 Task: Find connections with filter location Viroflay with filter topic #Mentoringwith filter profile language Potuguese with filter current company Hindustan Coca-Cola Beverages with filter school Tamilnadu College of Engineering with filter industry Fabricated Metal Products with filter service category Wealth Management with filter keywords title Phone Survey Conductor
Action: Mouse moved to (264, 192)
Screenshot: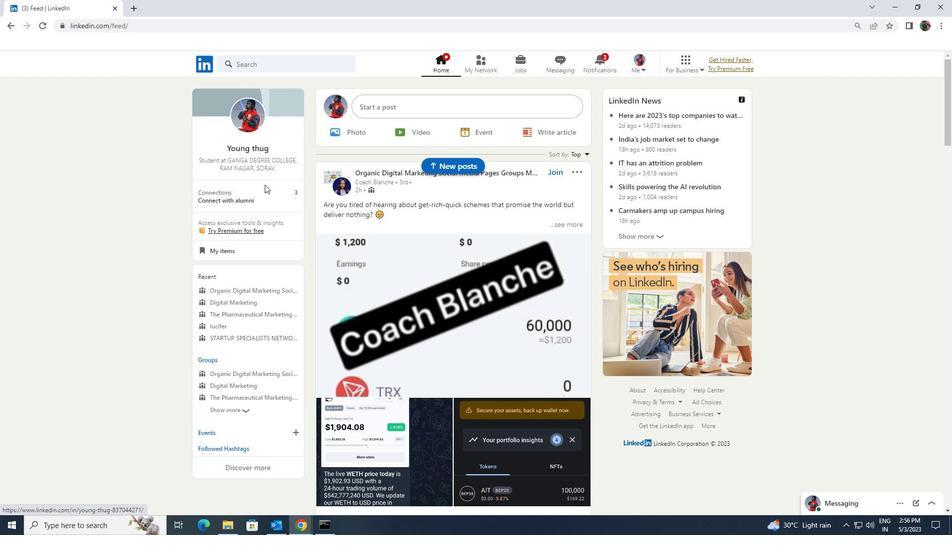 
Action: Mouse pressed left at (264, 192)
Screenshot: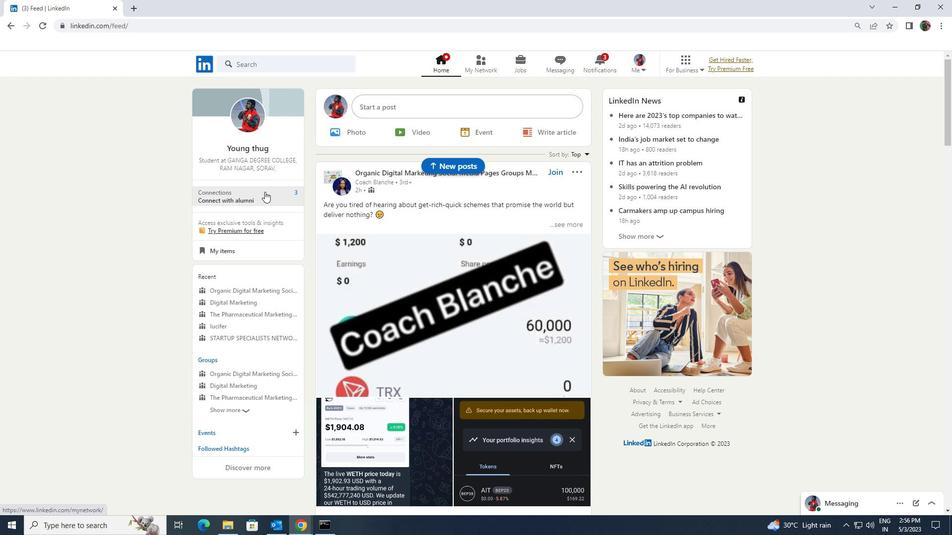 
Action: Mouse moved to (272, 123)
Screenshot: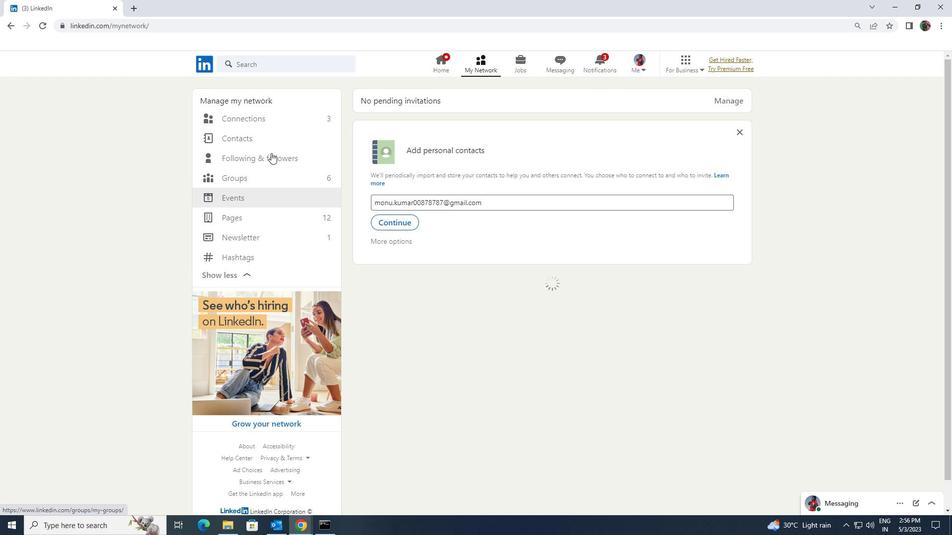 
Action: Mouse pressed left at (272, 123)
Screenshot: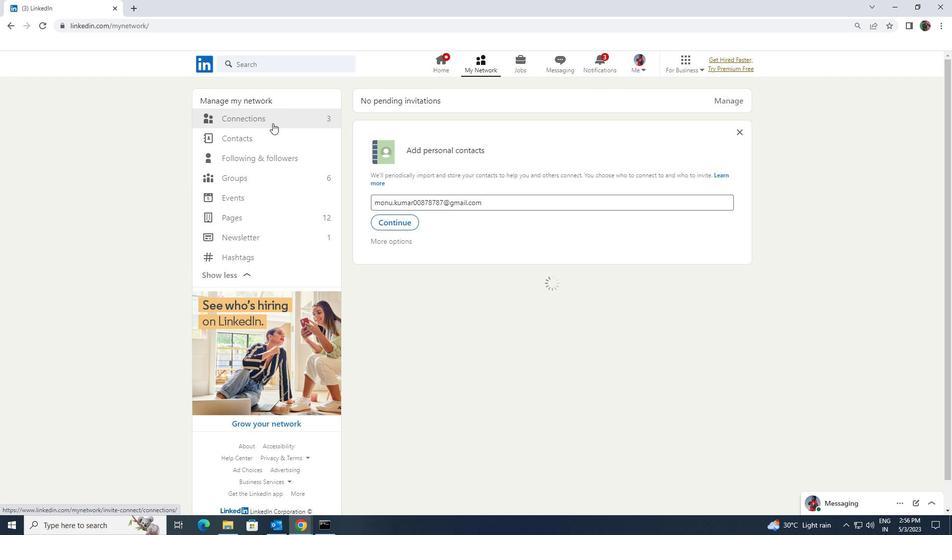 
Action: Mouse moved to (548, 119)
Screenshot: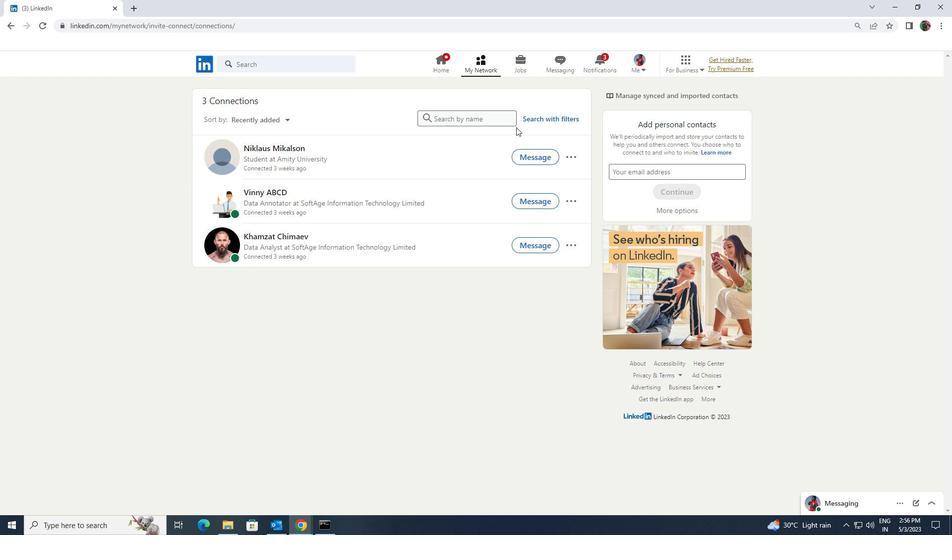 
Action: Mouse pressed left at (548, 119)
Screenshot: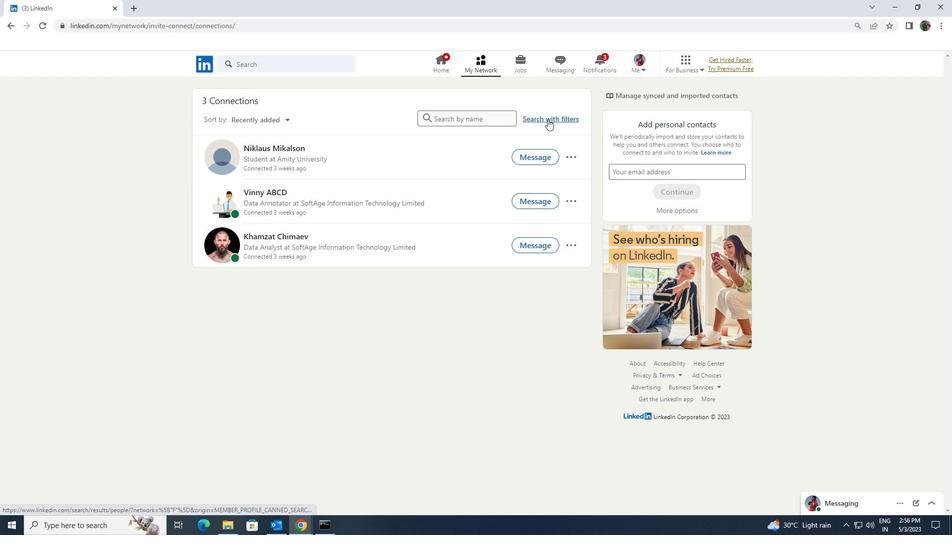 
Action: Mouse moved to (518, 95)
Screenshot: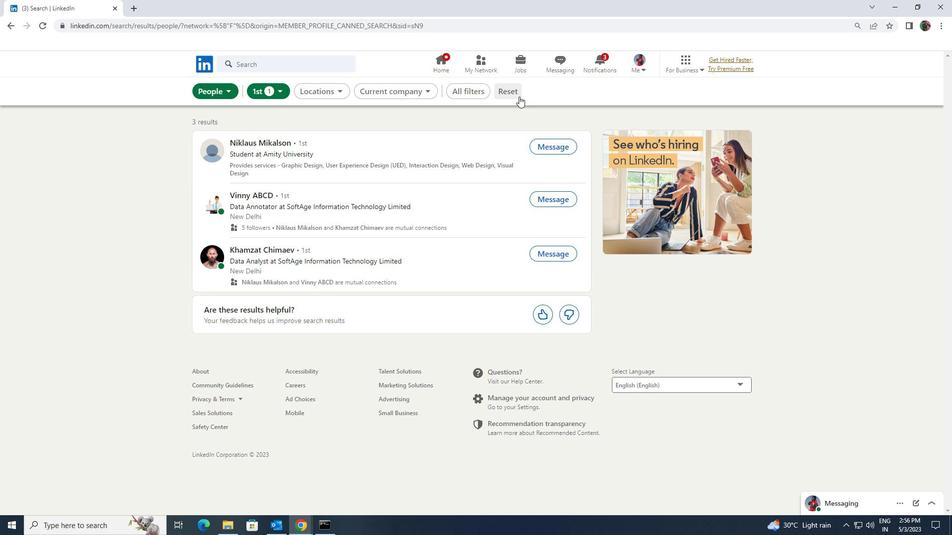 
Action: Mouse pressed left at (518, 95)
Screenshot: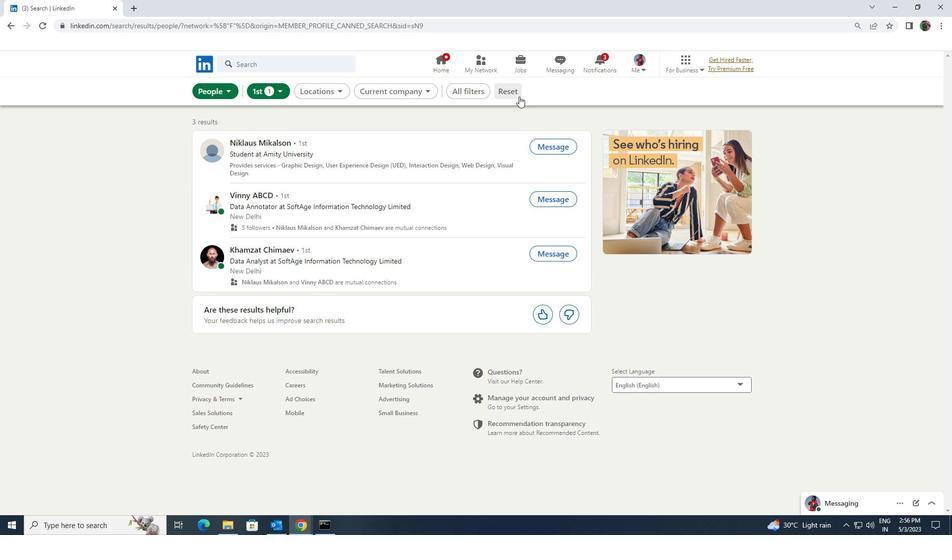 
Action: Mouse moved to (494, 92)
Screenshot: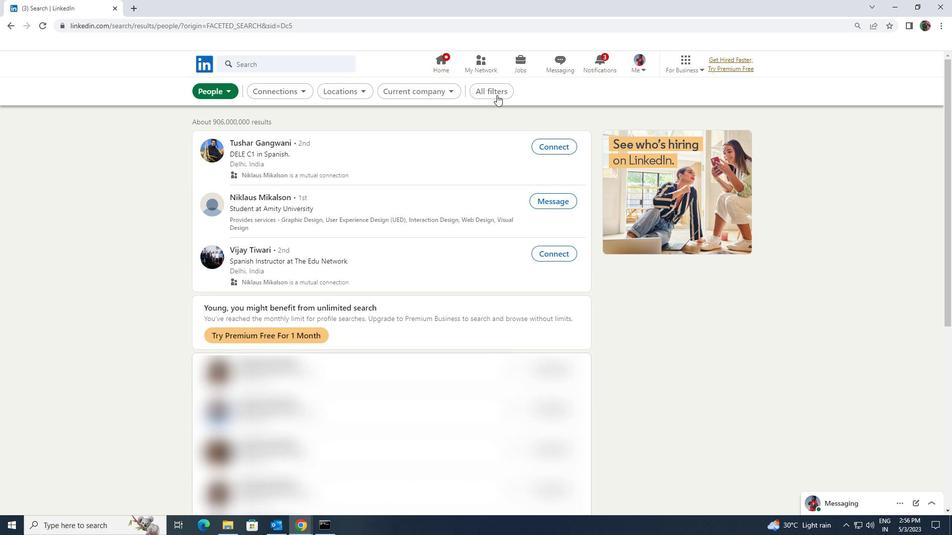 
Action: Mouse pressed left at (494, 92)
Screenshot: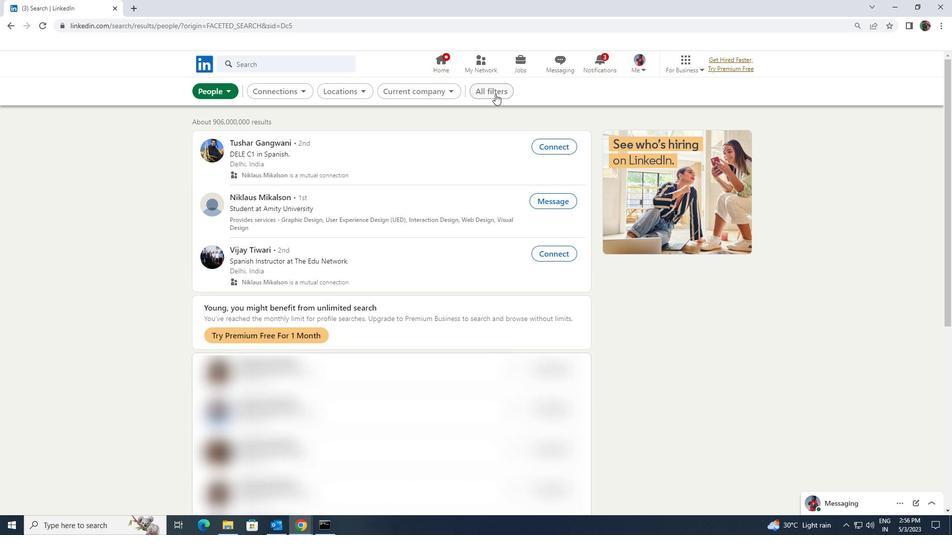 
Action: Mouse moved to (816, 391)
Screenshot: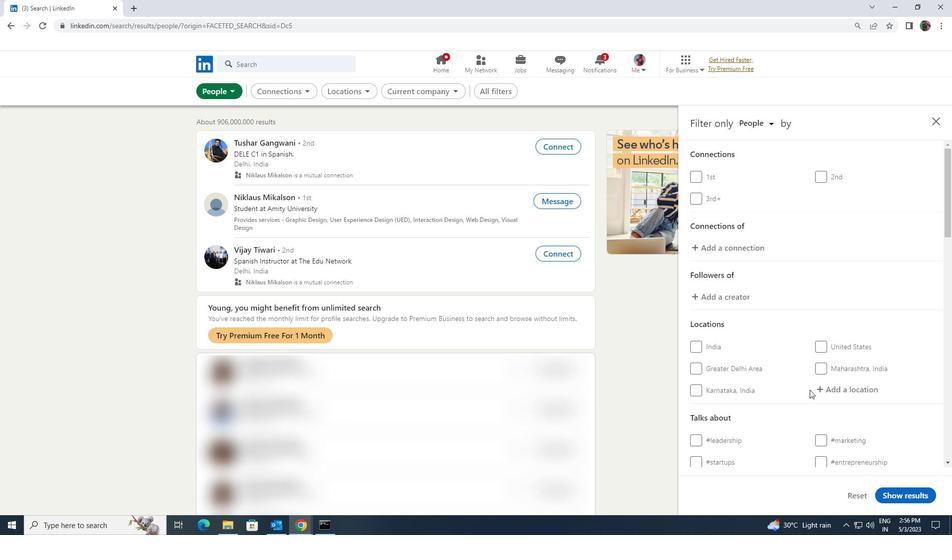 
Action: Mouse pressed left at (816, 391)
Screenshot: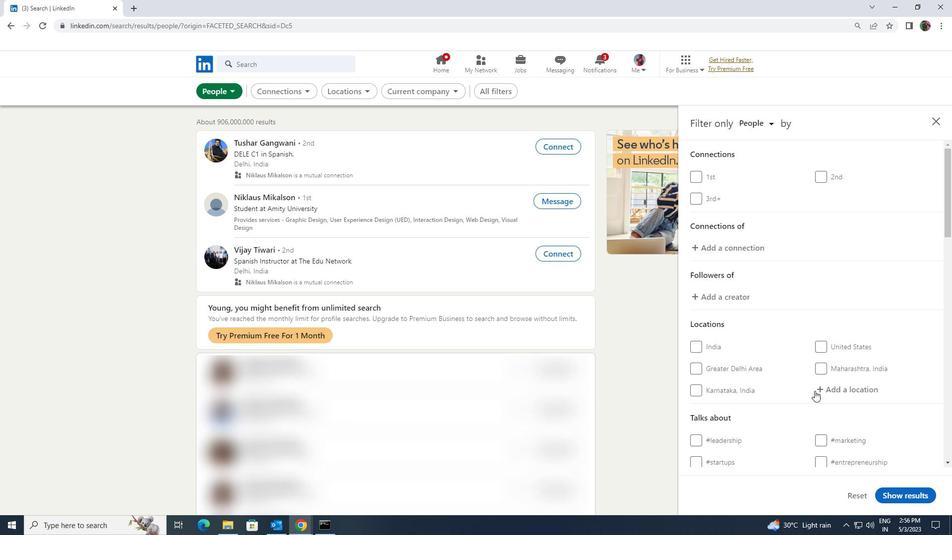 
Action: Key pressed <Key.shift>VIROFL
Screenshot: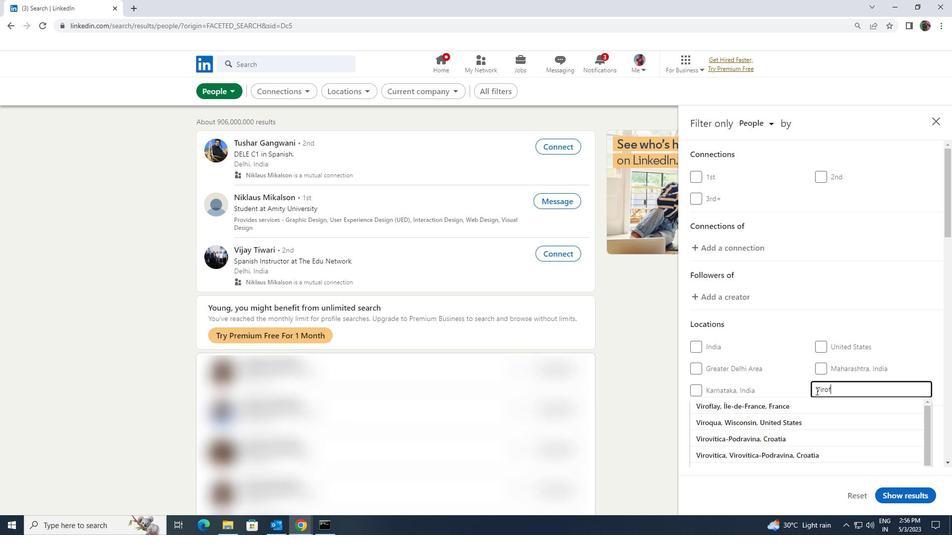 
Action: Mouse moved to (814, 406)
Screenshot: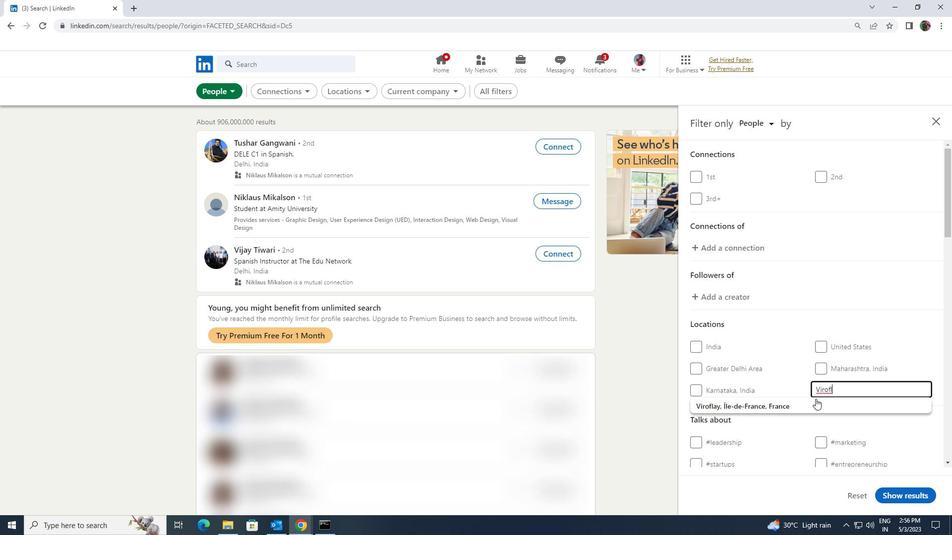
Action: Mouse pressed left at (814, 406)
Screenshot: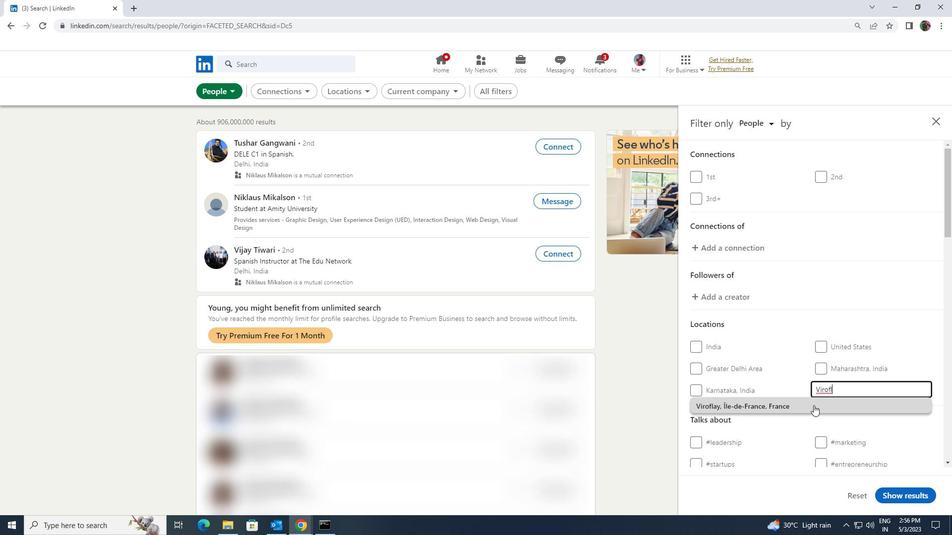 
Action: Mouse scrolled (814, 405) with delta (0, 0)
Screenshot: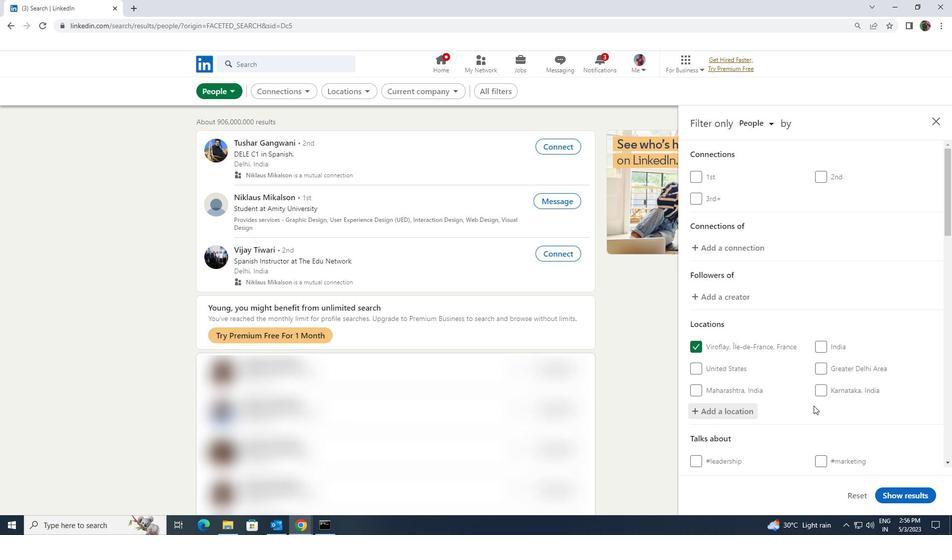 
Action: Mouse scrolled (814, 405) with delta (0, 0)
Screenshot: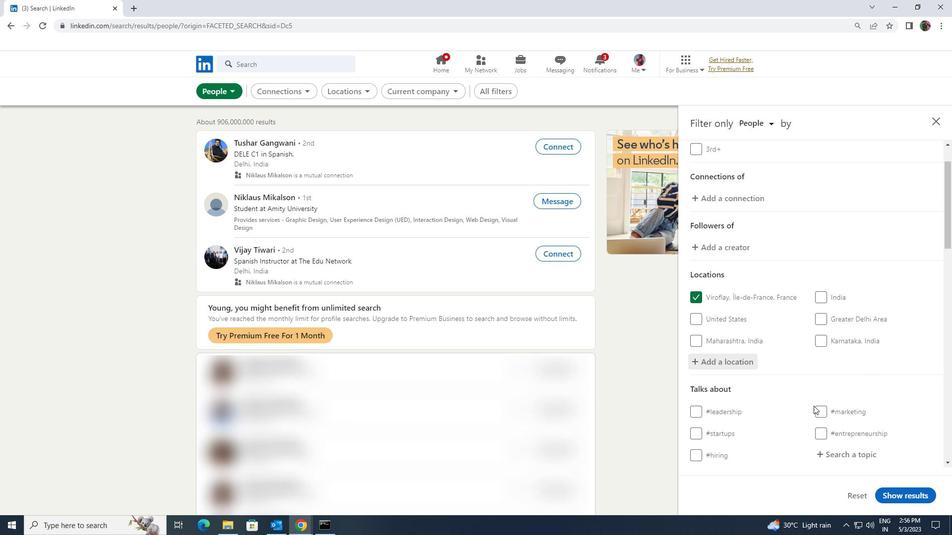 
Action: Mouse moved to (815, 404)
Screenshot: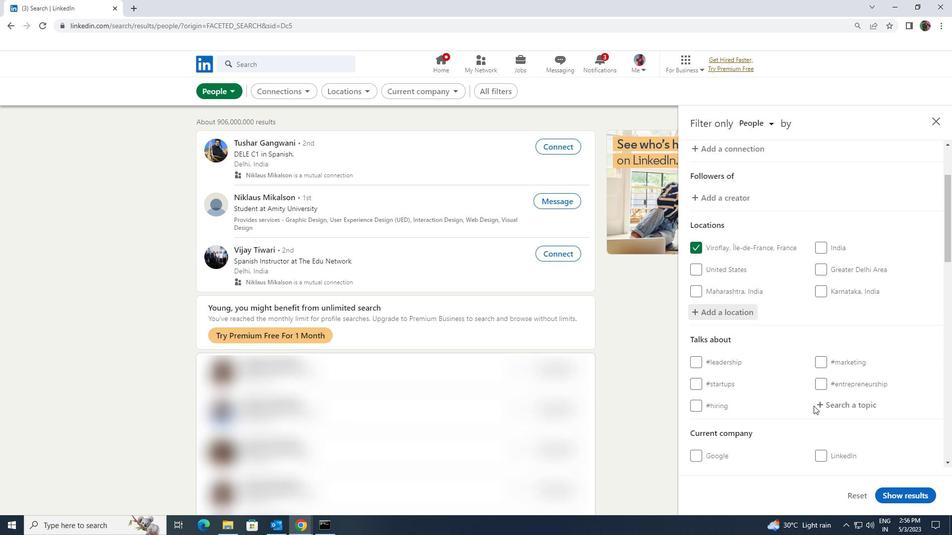 
Action: Mouse pressed left at (815, 404)
Screenshot: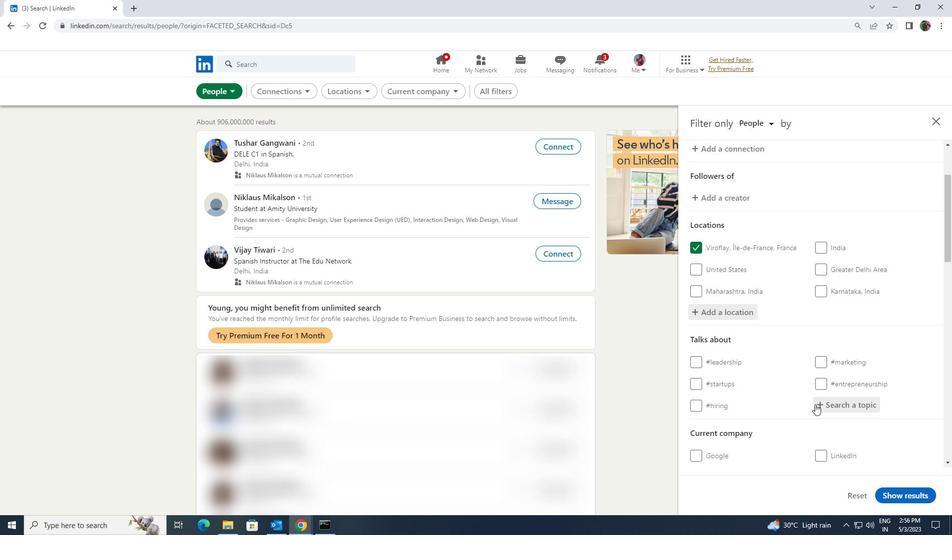 
Action: Key pressed <Key.shift>MEB<Key.backspace>M<Key.backspace>NTR<Key.backspace>O
Screenshot: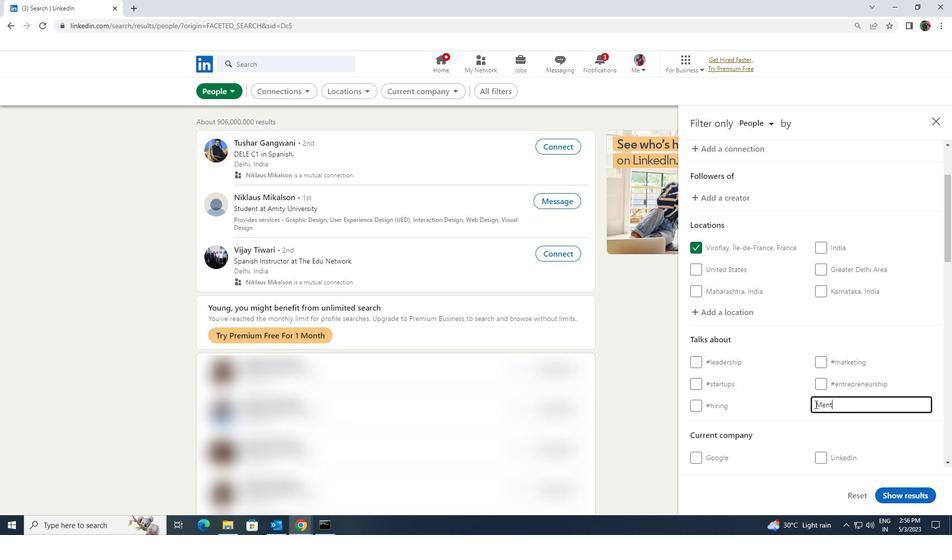 
Action: Mouse moved to (808, 414)
Screenshot: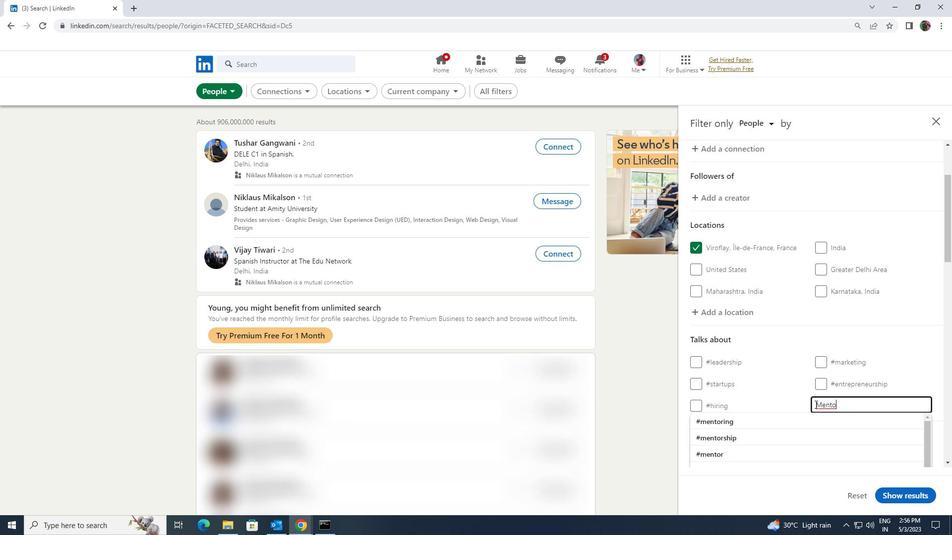 
Action: Mouse pressed left at (808, 414)
Screenshot: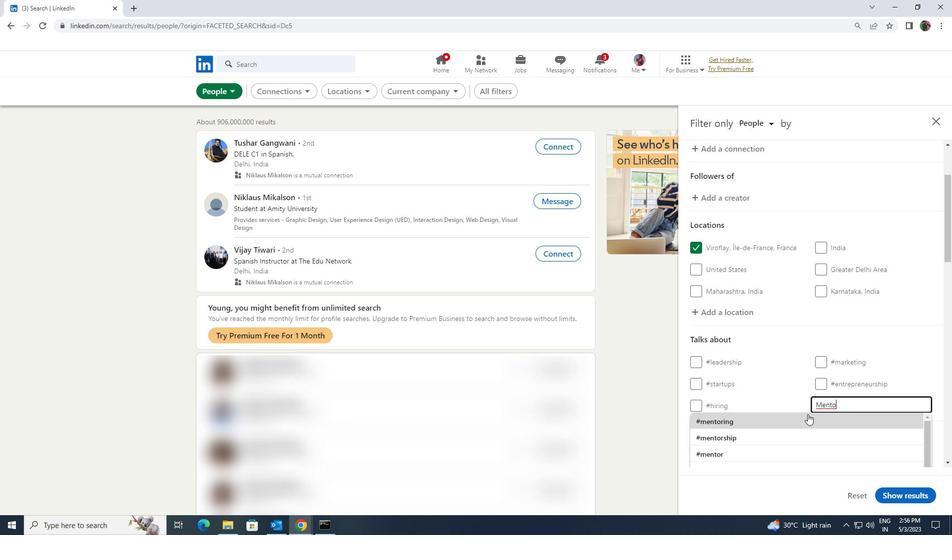 
Action: Mouse scrolled (808, 414) with delta (0, 0)
Screenshot: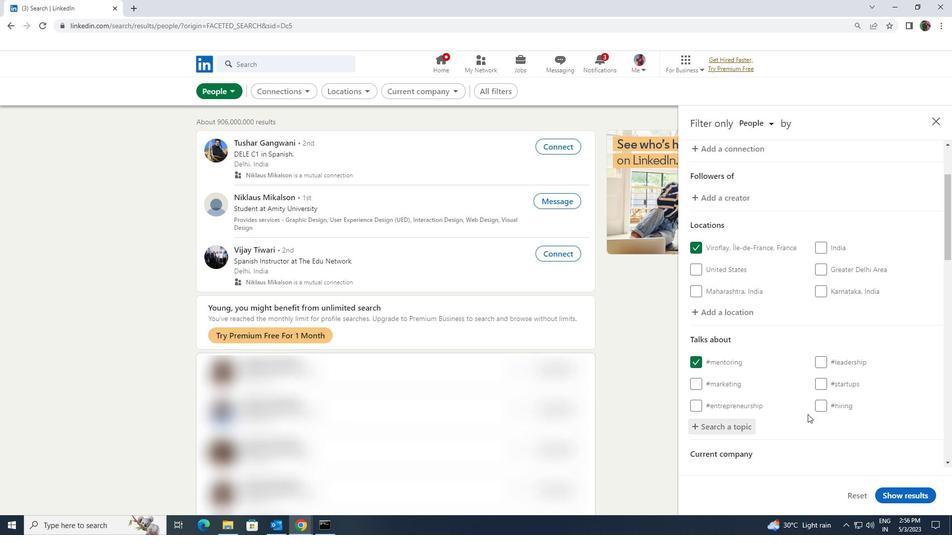 
Action: Mouse scrolled (808, 414) with delta (0, 0)
Screenshot: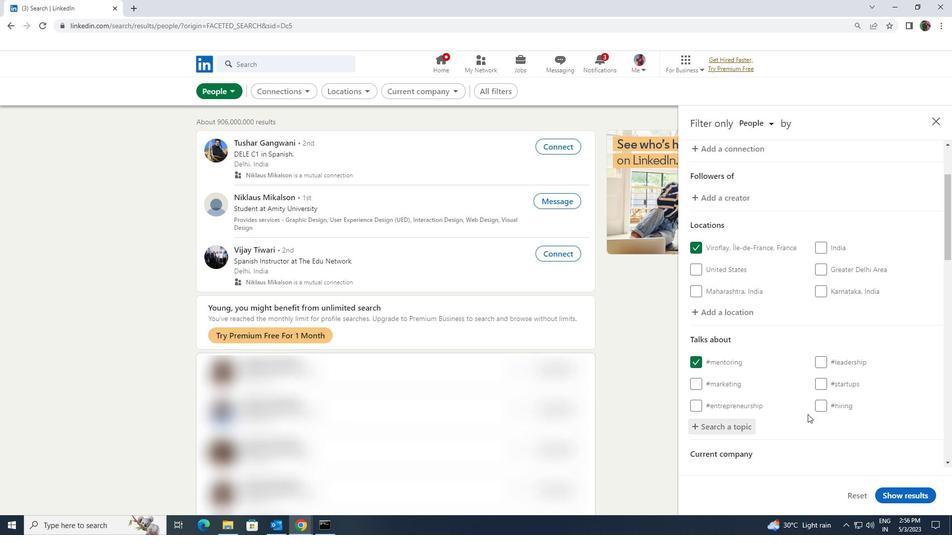 
Action: Mouse scrolled (808, 414) with delta (0, 0)
Screenshot: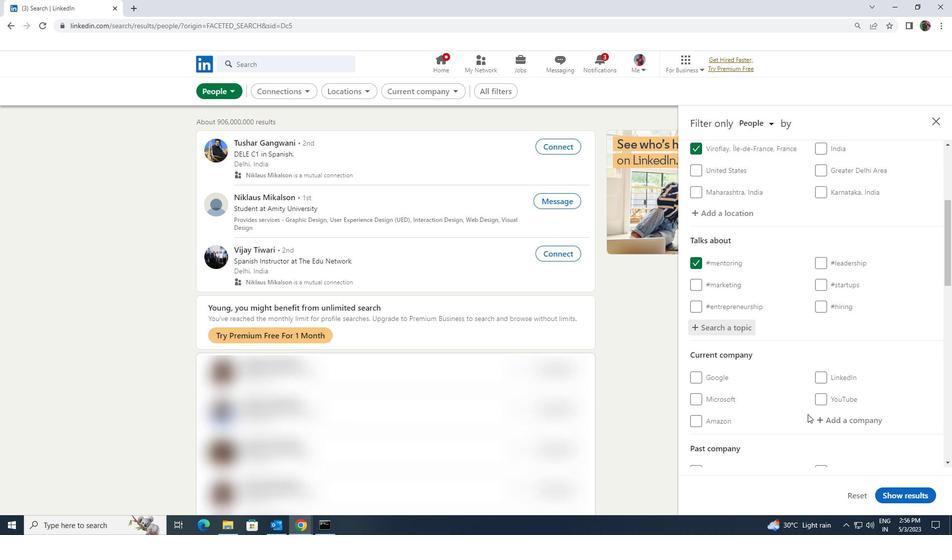 
Action: Mouse scrolled (808, 414) with delta (0, 0)
Screenshot: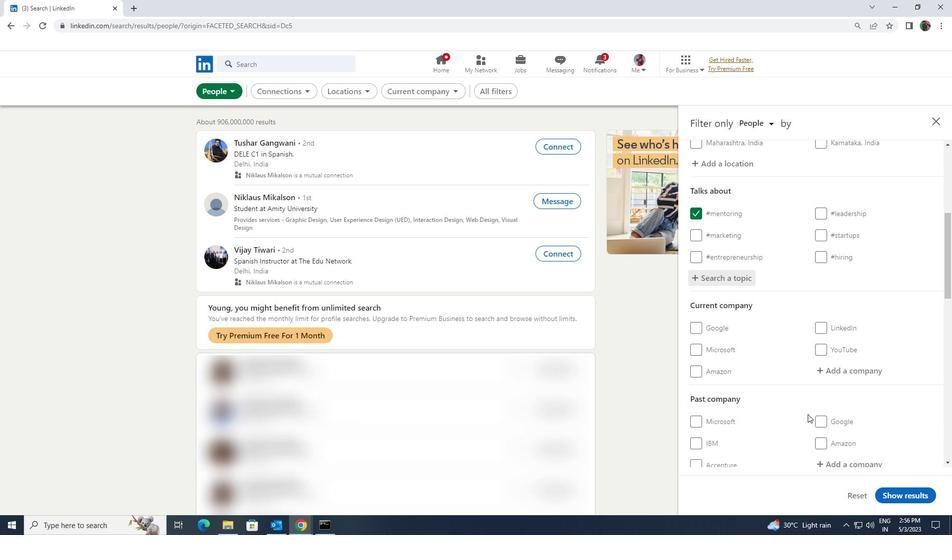 
Action: Mouse scrolled (808, 414) with delta (0, 0)
Screenshot: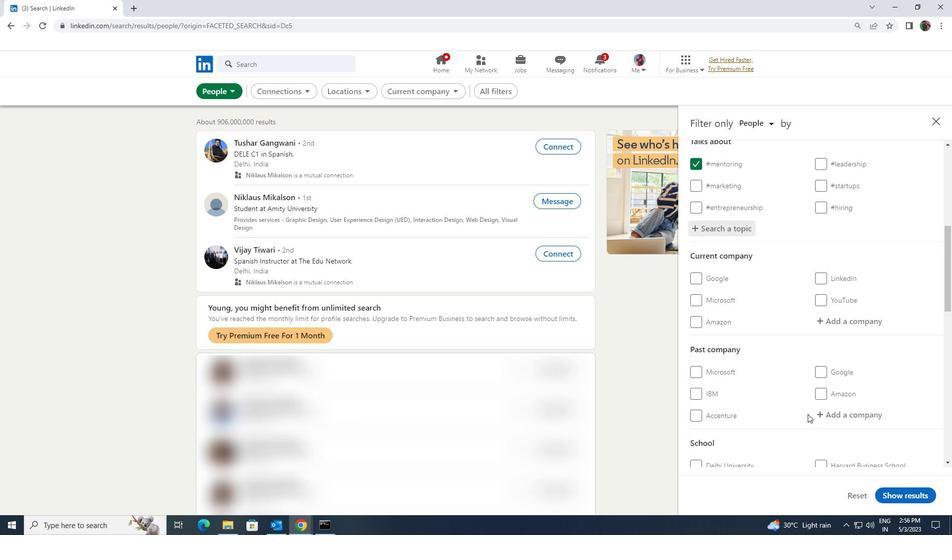 
Action: Mouse scrolled (808, 414) with delta (0, 0)
Screenshot: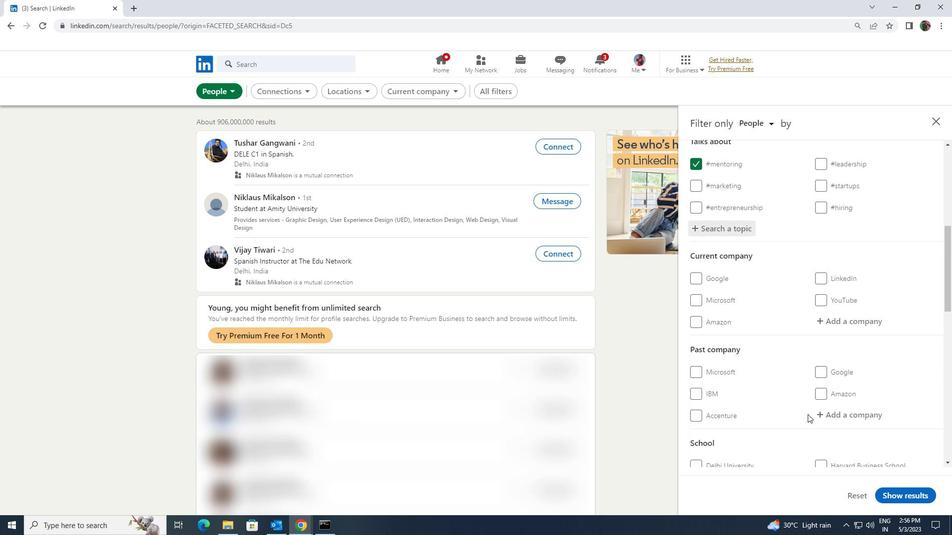 
Action: Mouse scrolled (808, 414) with delta (0, 0)
Screenshot: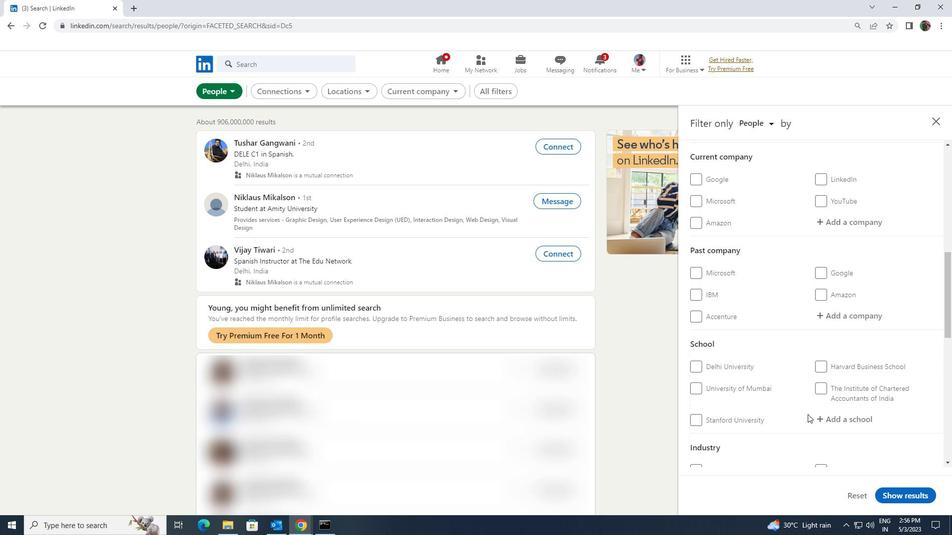 
Action: Mouse scrolled (808, 414) with delta (0, 0)
Screenshot: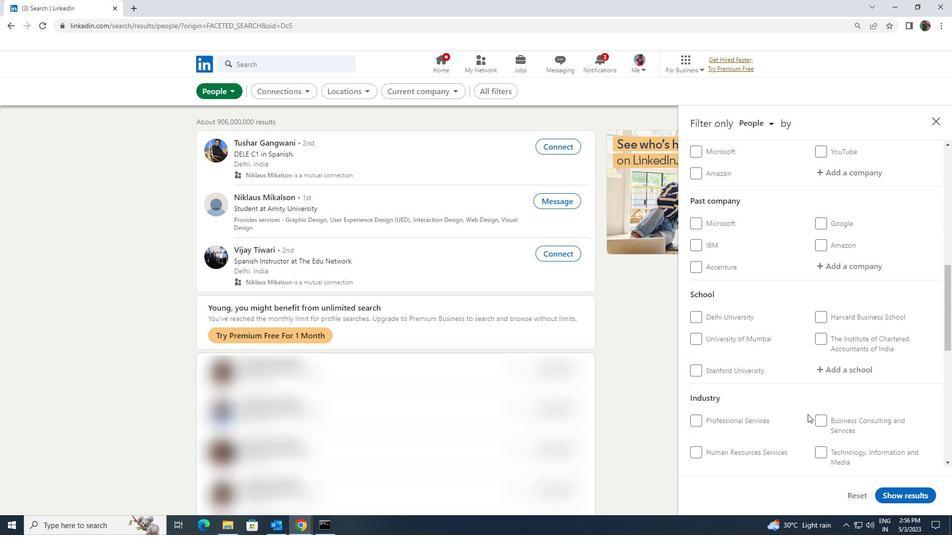 
Action: Mouse scrolled (808, 414) with delta (0, 0)
Screenshot: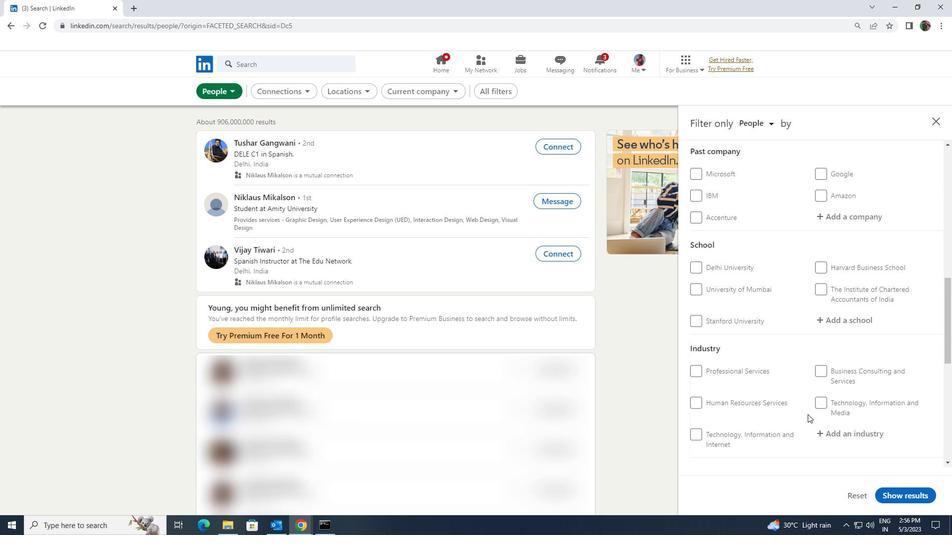 
Action: Mouse scrolled (808, 414) with delta (0, 0)
Screenshot: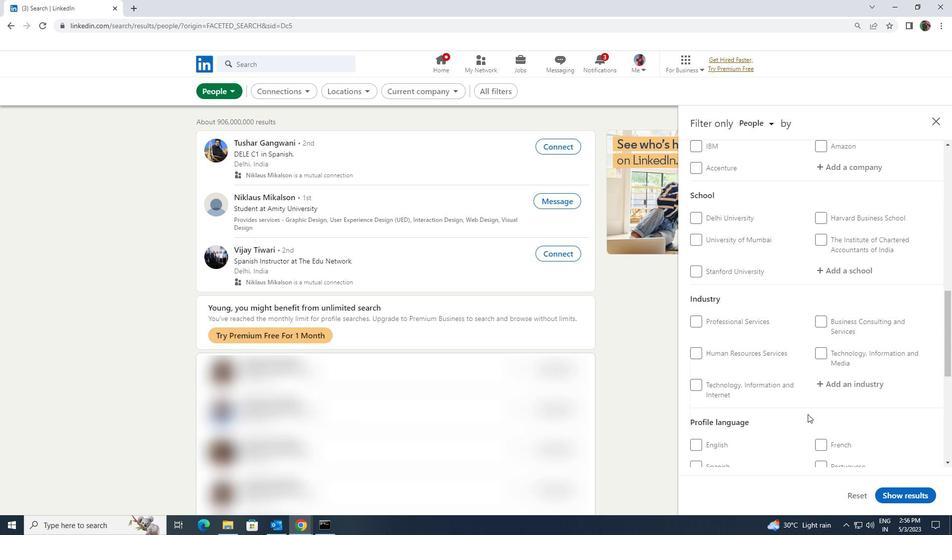 
Action: Mouse scrolled (808, 414) with delta (0, 0)
Screenshot: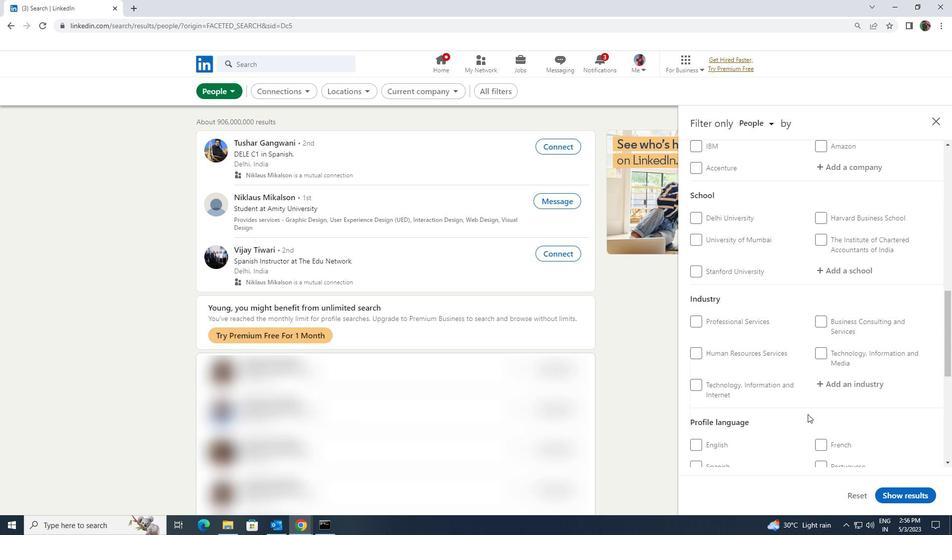 
Action: Mouse moved to (816, 370)
Screenshot: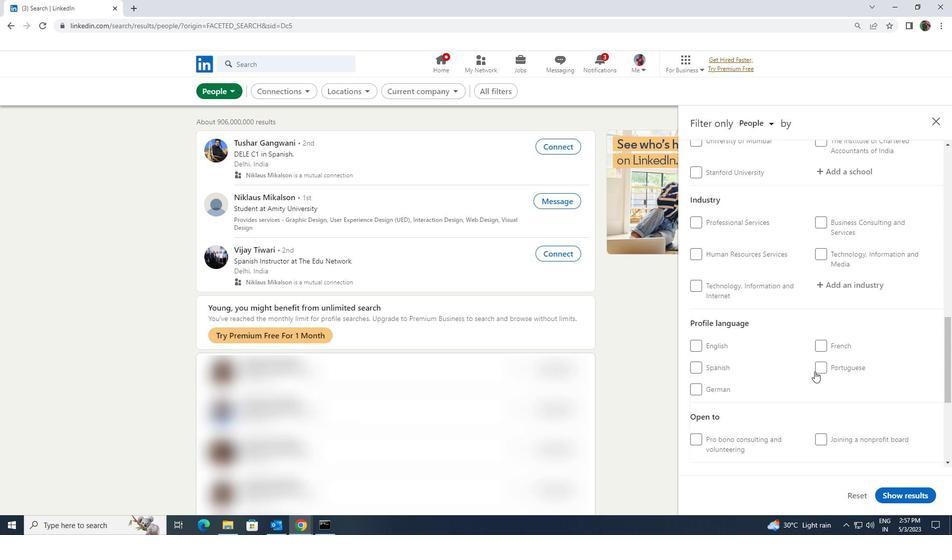 
Action: Mouse pressed left at (816, 370)
Screenshot: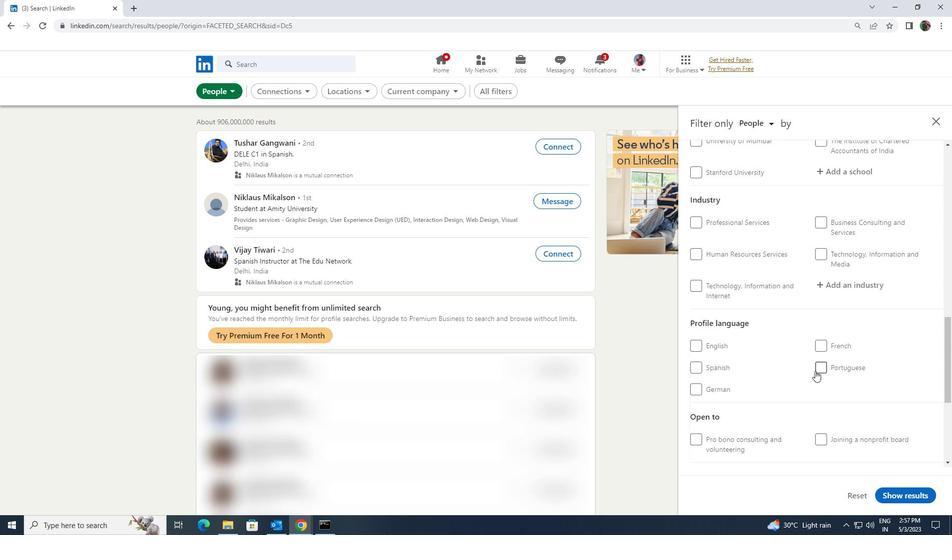 
Action: Mouse scrolled (816, 371) with delta (0, 0)
Screenshot: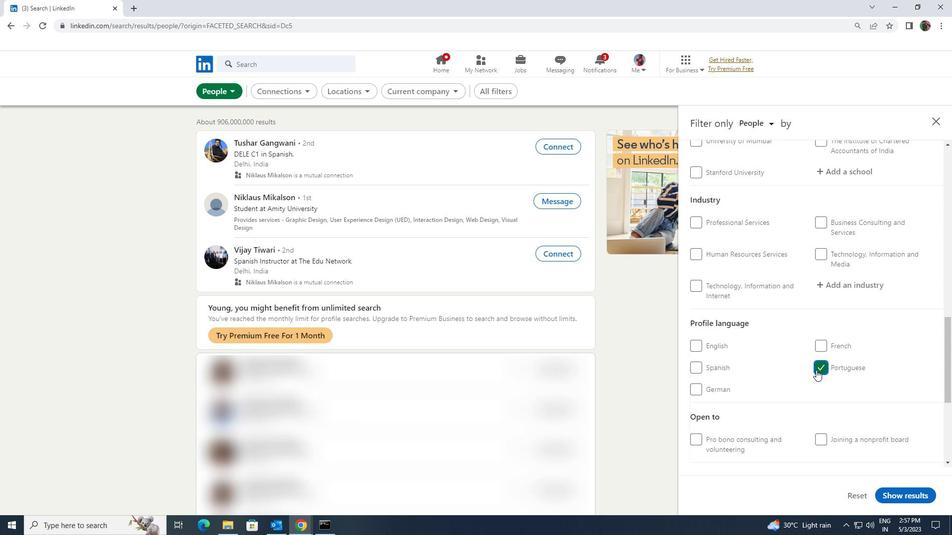 
Action: Mouse scrolled (816, 371) with delta (0, 0)
Screenshot: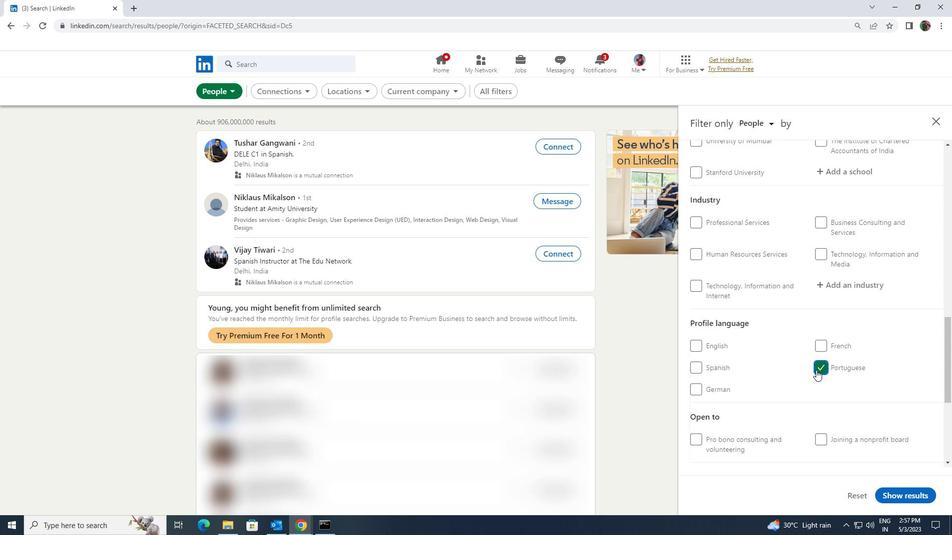 
Action: Mouse scrolled (816, 371) with delta (0, 0)
Screenshot: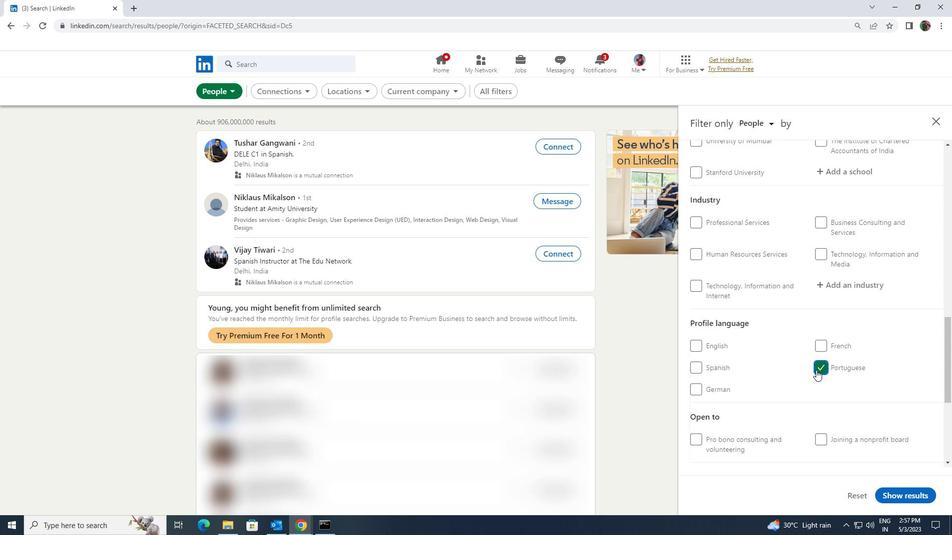 
Action: Mouse scrolled (816, 371) with delta (0, 0)
Screenshot: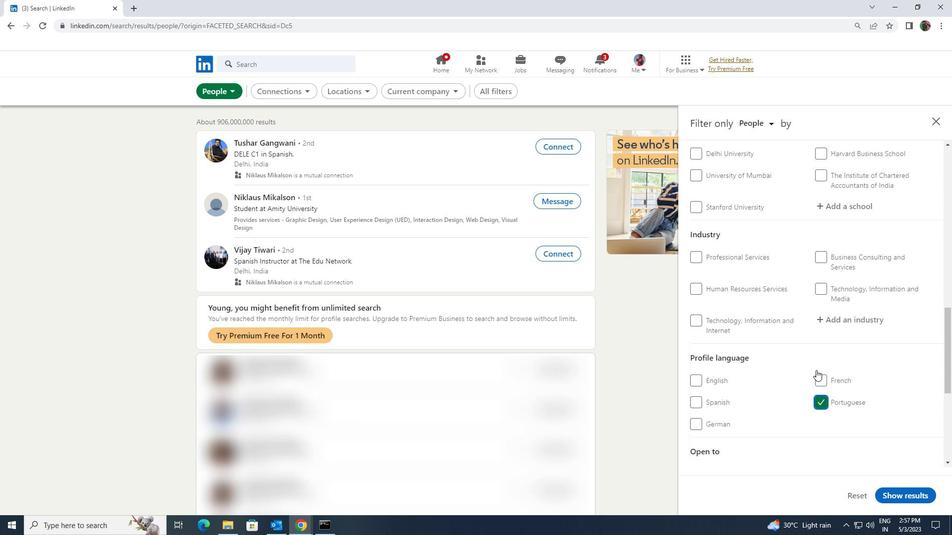 
Action: Mouse scrolled (816, 371) with delta (0, 0)
Screenshot: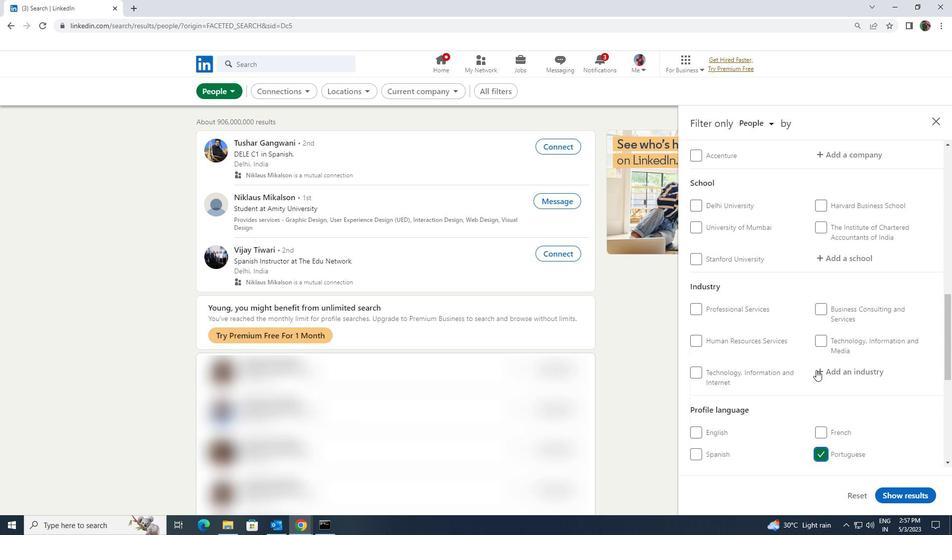 
Action: Mouse scrolled (816, 371) with delta (0, 0)
Screenshot: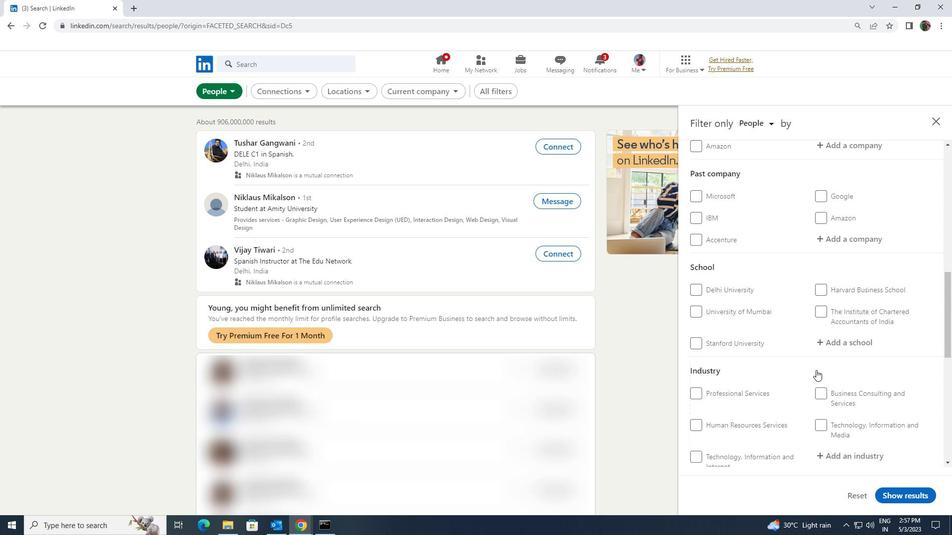 
Action: Mouse scrolled (816, 371) with delta (0, 0)
Screenshot: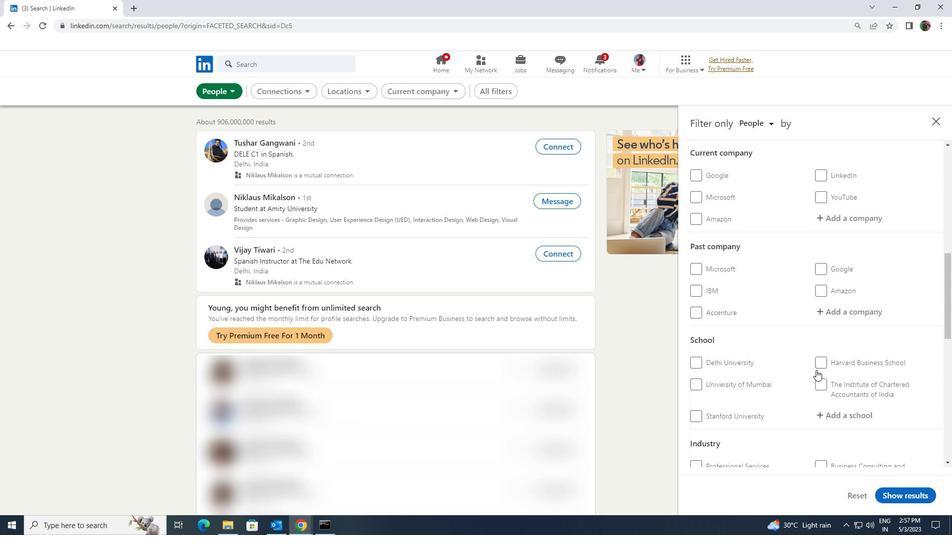 
Action: Mouse moved to (829, 325)
Screenshot: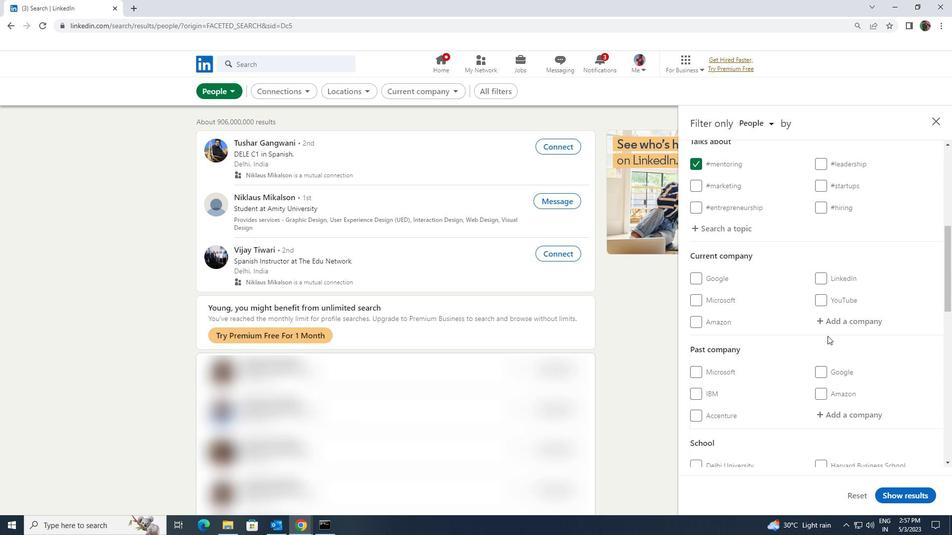 
Action: Mouse pressed left at (829, 325)
Screenshot: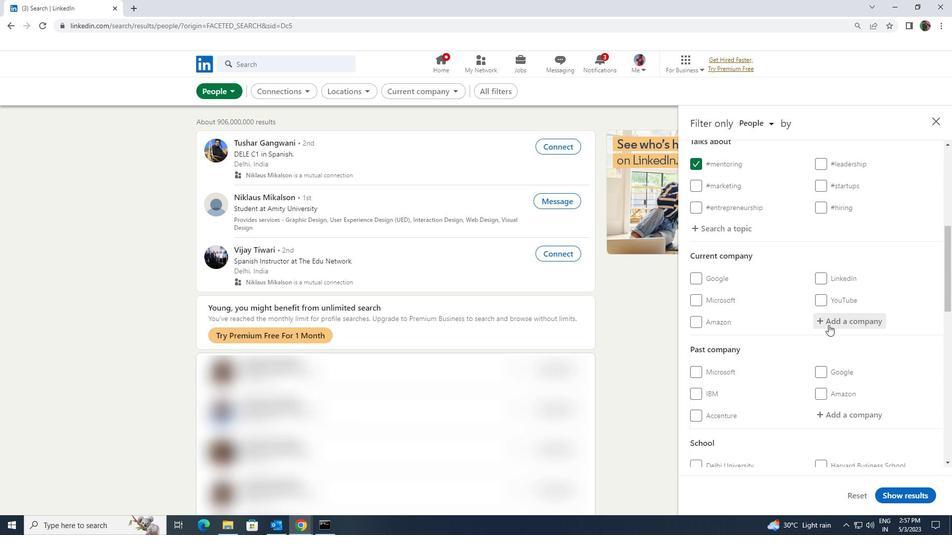 
Action: Key pressed <Key.shift><Key.shift><Key.shift><Key.shift><Key.shift><Key.shift><Key.shift><Key.shift><Key.shift><Key.shift><Key.shift><Key.shift><Key.shift><Key.shift><Key.shift><Key.shift><Key.shift><Key.shift>HINDUSTAN<Key.space><Key.shift><Key.shift>COCA
Screenshot: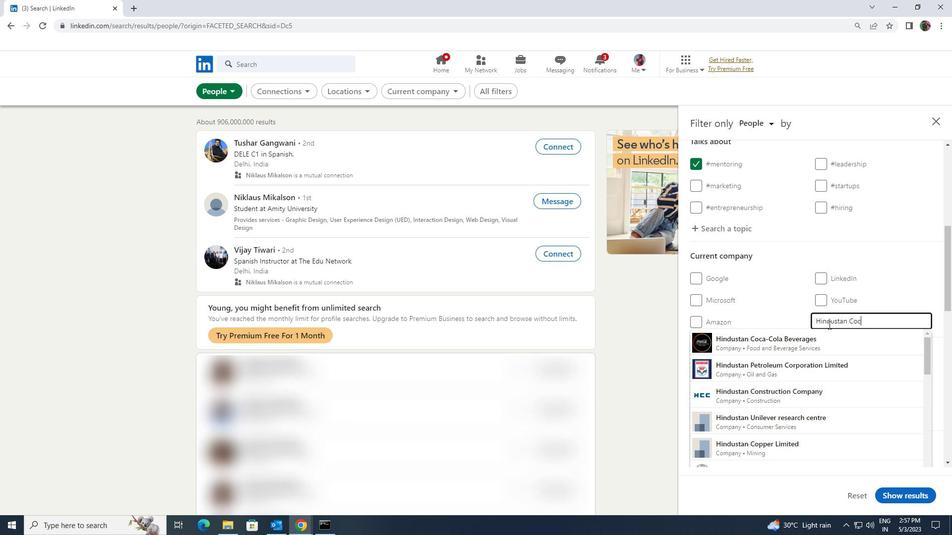 
Action: Mouse moved to (824, 332)
Screenshot: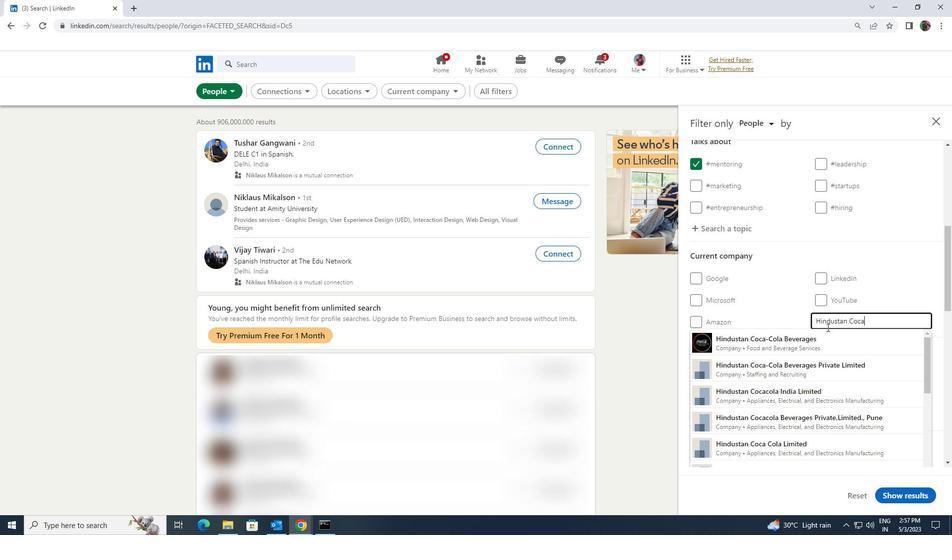 
Action: Mouse pressed left at (824, 332)
Screenshot: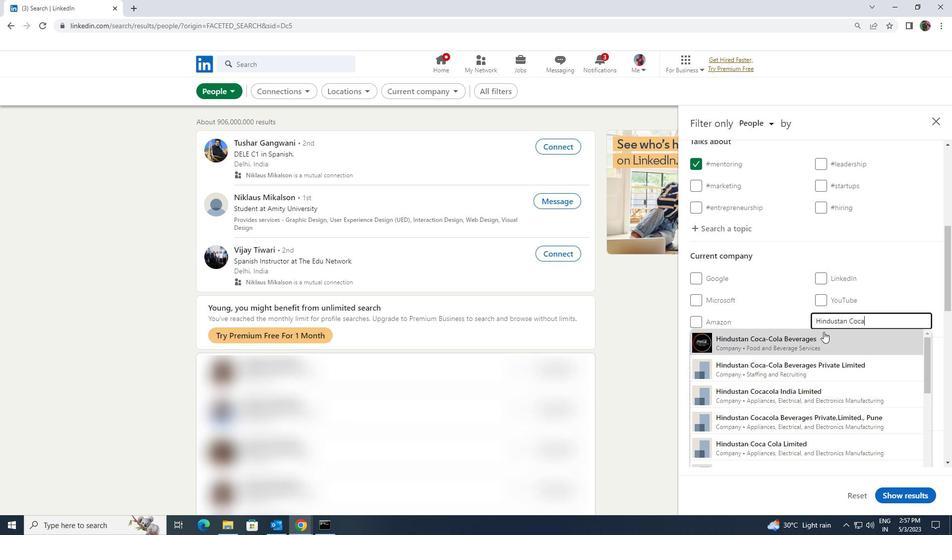 
Action: Mouse scrolled (824, 331) with delta (0, 0)
Screenshot: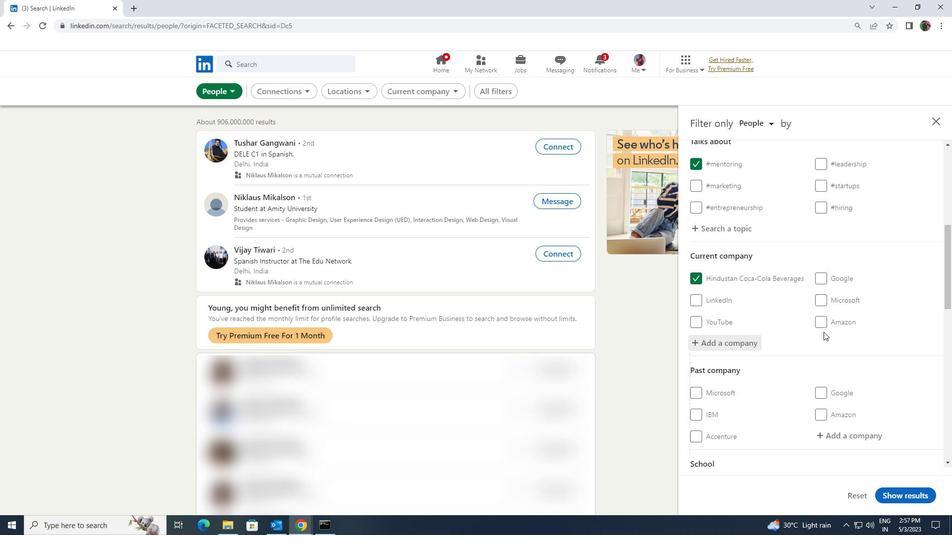 
Action: Mouse scrolled (824, 331) with delta (0, 0)
Screenshot: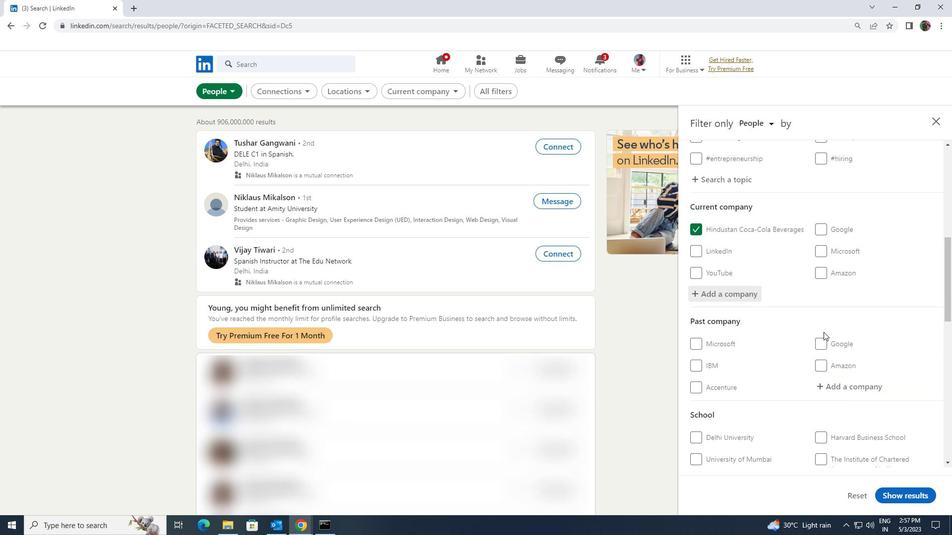 
Action: Mouse scrolled (824, 331) with delta (0, 0)
Screenshot: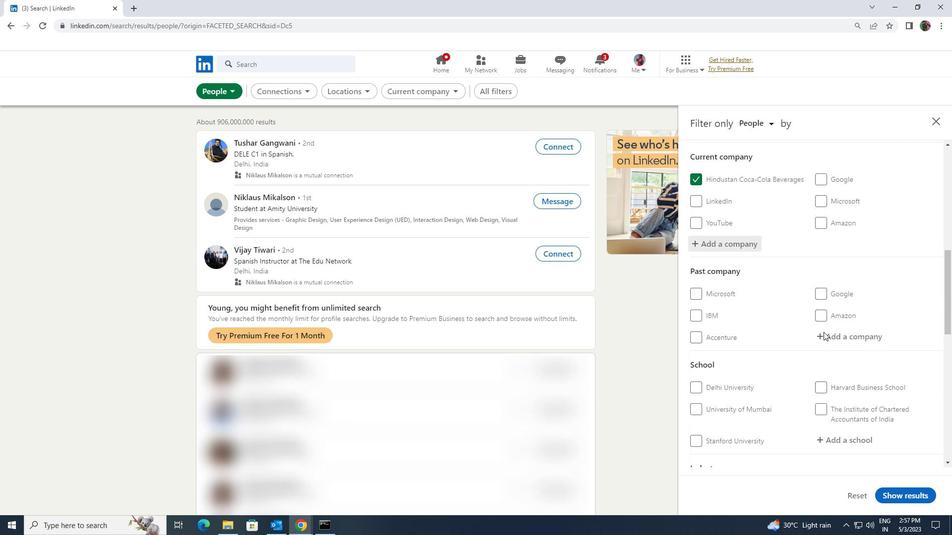 
Action: Mouse moved to (833, 386)
Screenshot: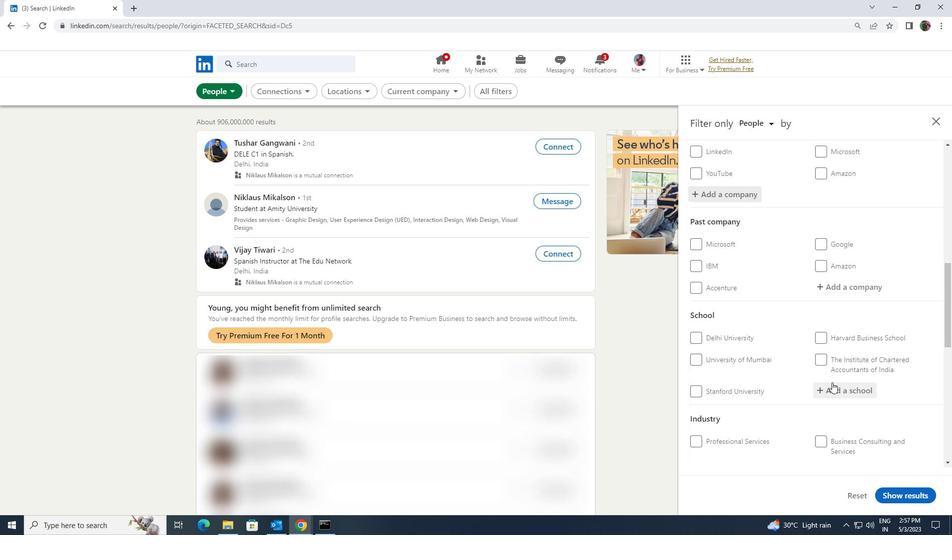 
Action: Mouse pressed left at (833, 386)
Screenshot: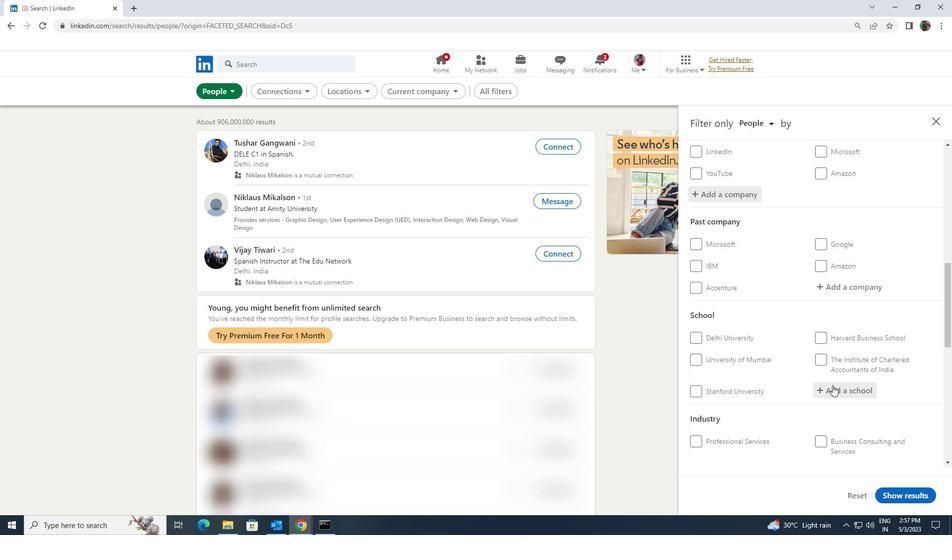 
Action: Mouse moved to (833, 386)
Screenshot: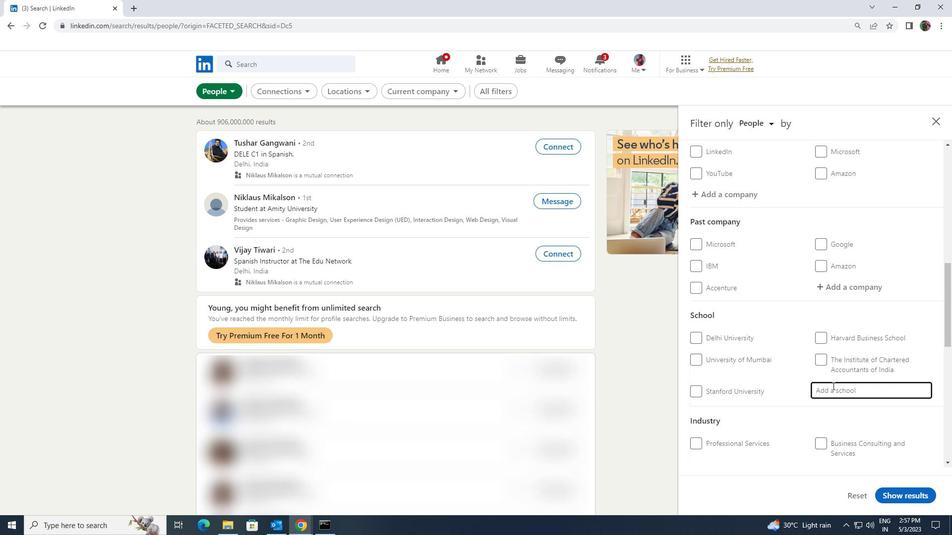 
Action: Key pressed <Key.shift><Key.shift><Key.shift>TAMIL<Key.space>NADU<Key.space><Key.shift>COLLEGE<Key.space><Key.shift>OF<Key.space>
Screenshot: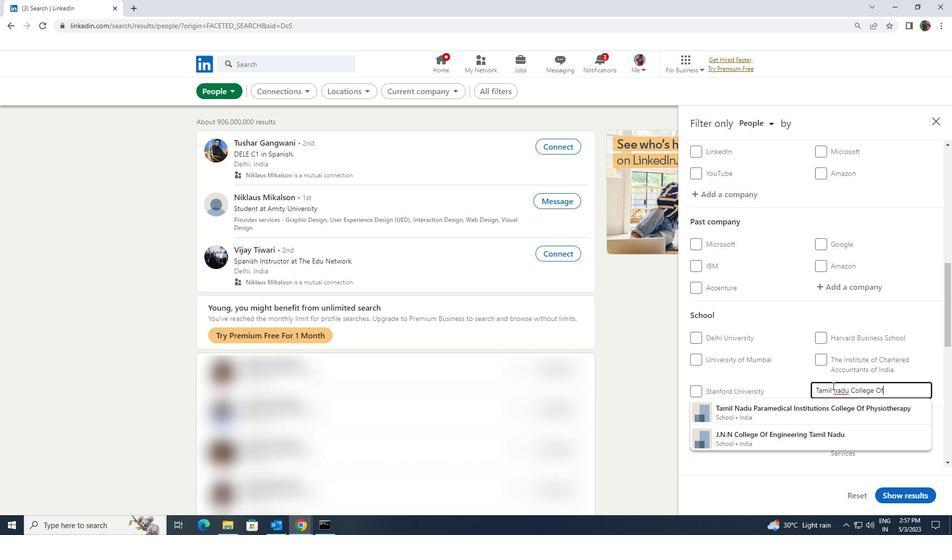 
Action: Mouse moved to (824, 417)
Screenshot: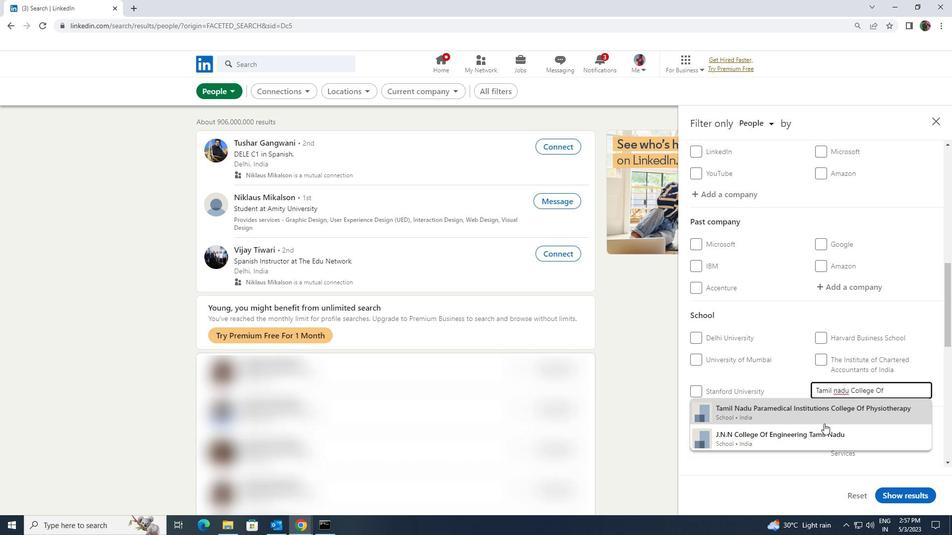 
Action: Key pressed <Key.shift>ENGINEERING<Key.space>
Screenshot: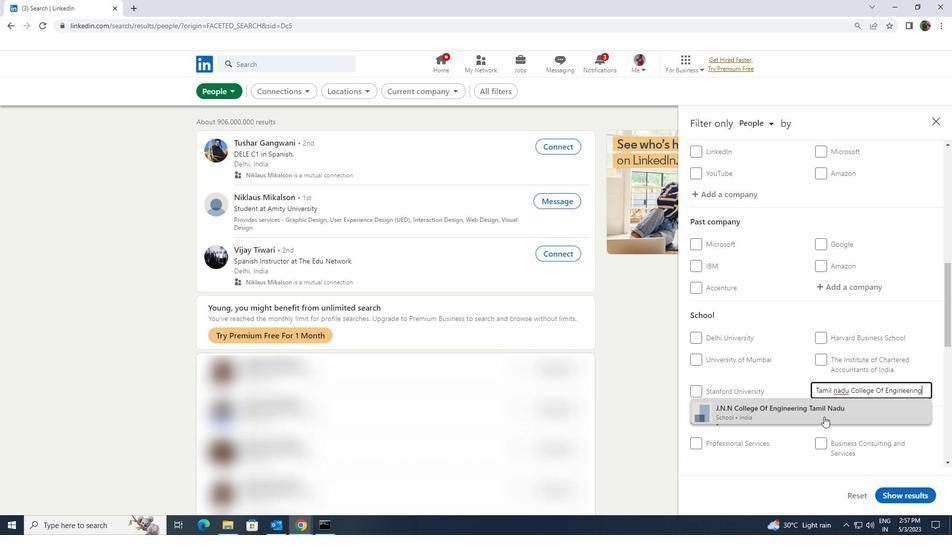 
Action: Mouse pressed left at (824, 417)
Screenshot: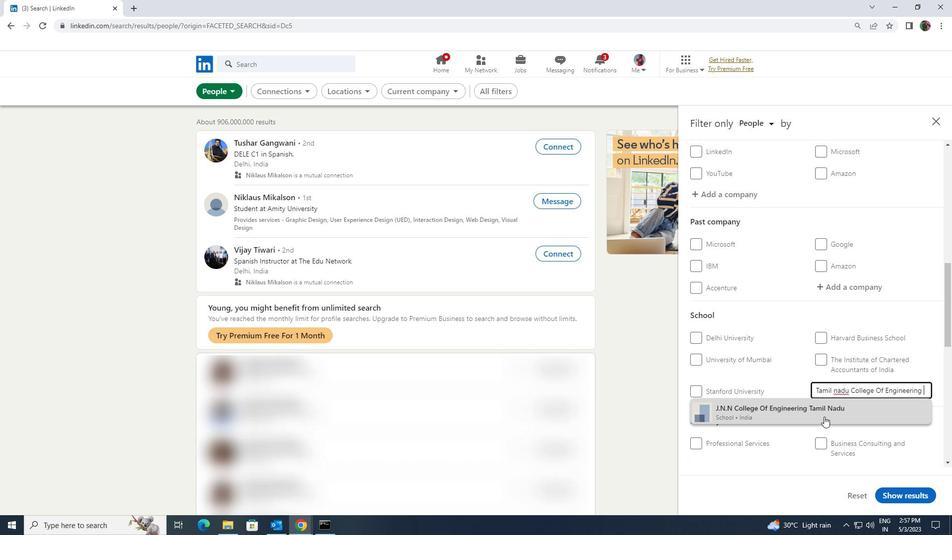 
Action: Mouse scrolled (824, 416) with delta (0, 0)
Screenshot: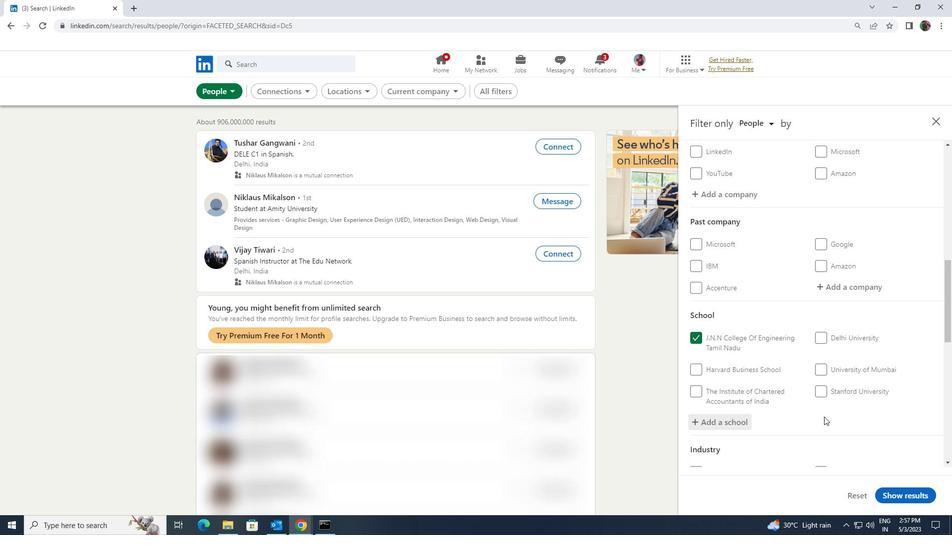 
Action: Mouse scrolled (824, 416) with delta (0, 0)
Screenshot: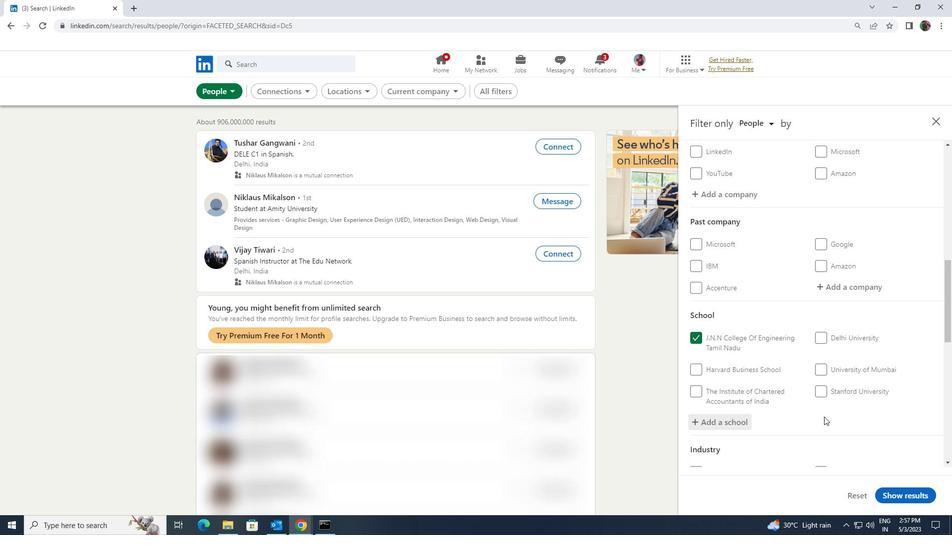 
Action: Mouse scrolled (824, 416) with delta (0, 0)
Screenshot: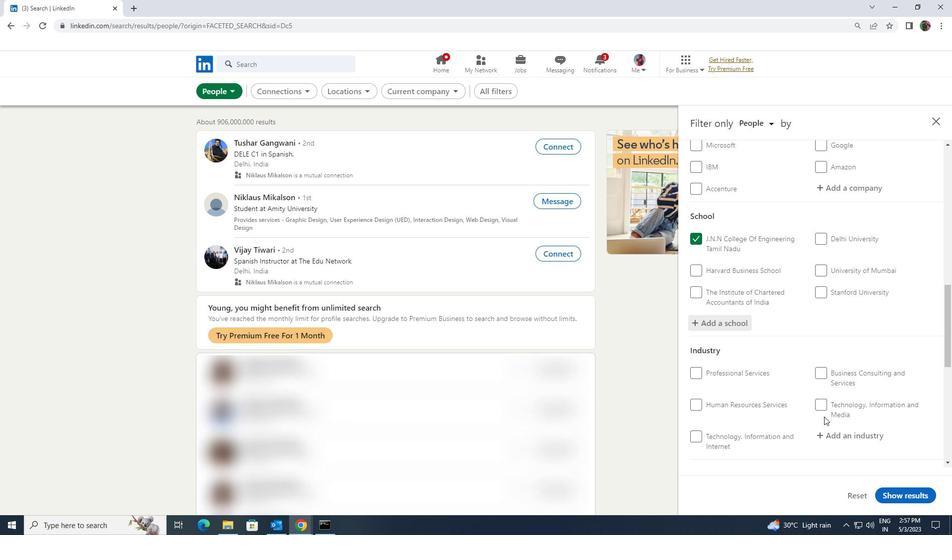 
Action: Mouse moved to (834, 390)
Screenshot: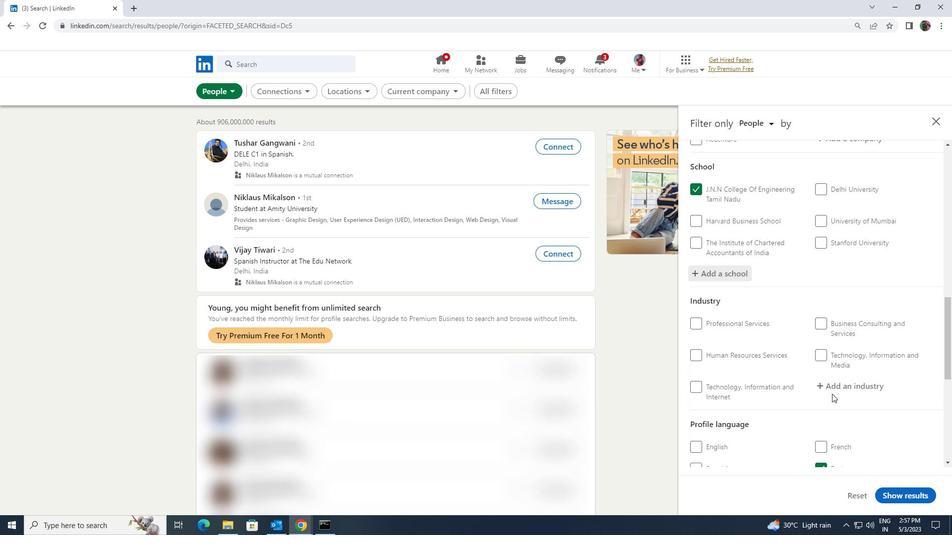 
Action: Mouse pressed left at (834, 390)
Screenshot: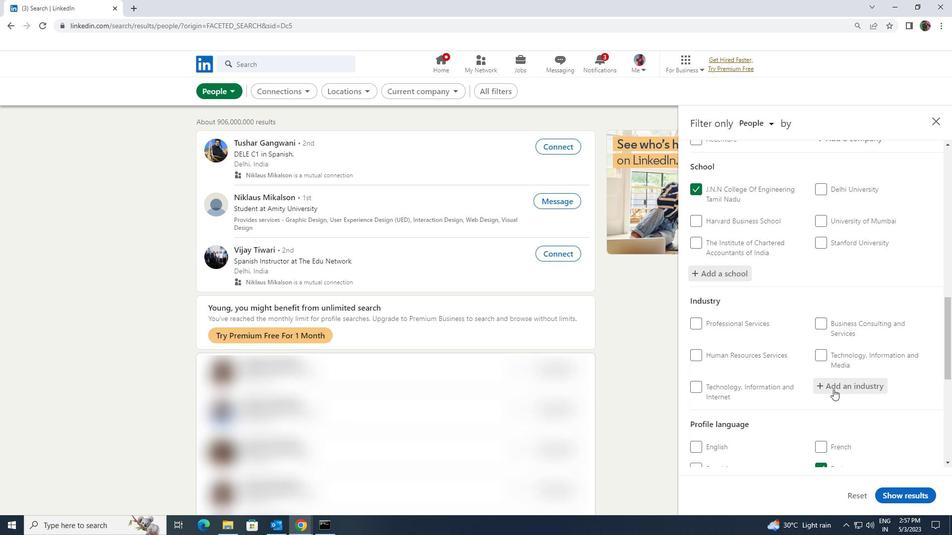 
Action: Key pressed <Key.shift><Key.shift><Key.shift><Key.shift>FABRICATED
Screenshot: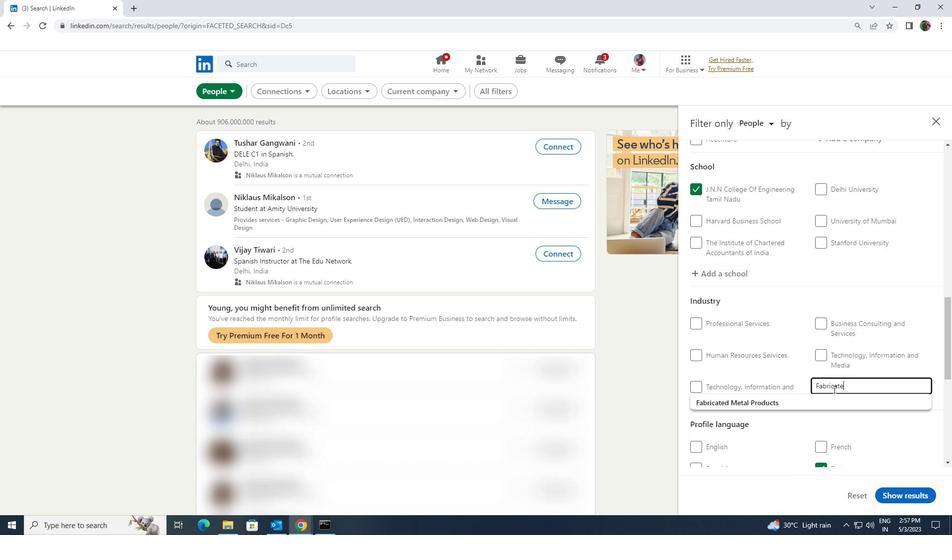 
Action: Mouse moved to (830, 397)
Screenshot: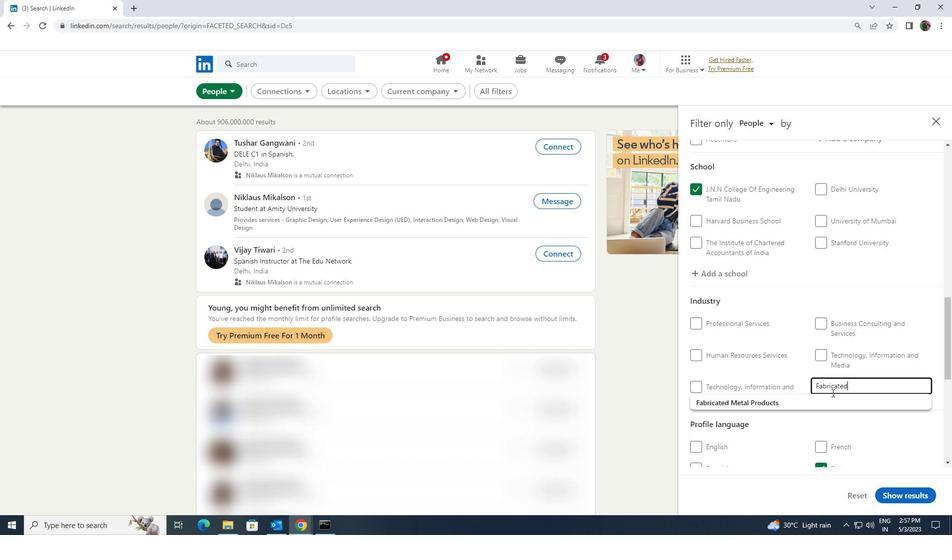 
Action: Mouse pressed left at (830, 397)
Screenshot: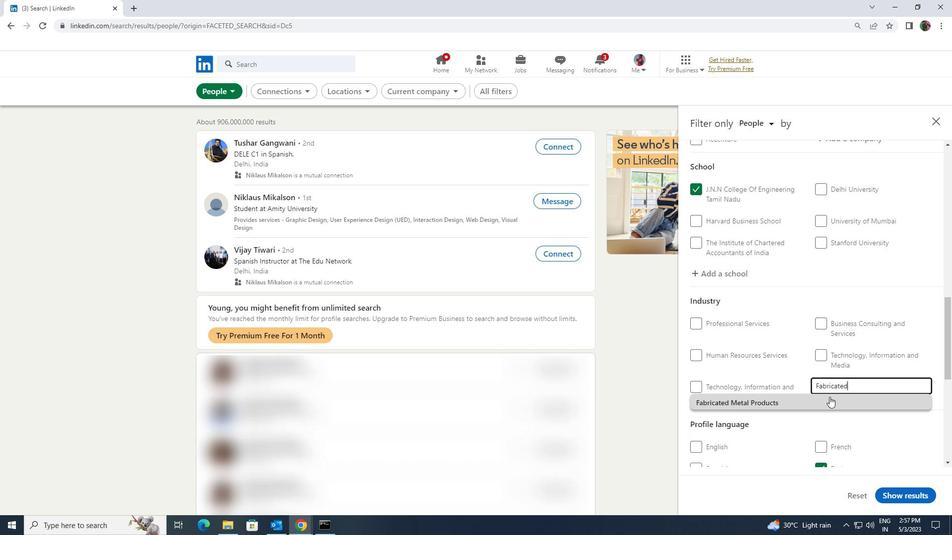 
Action: Mouse moved to (826, 399)
Screenshot: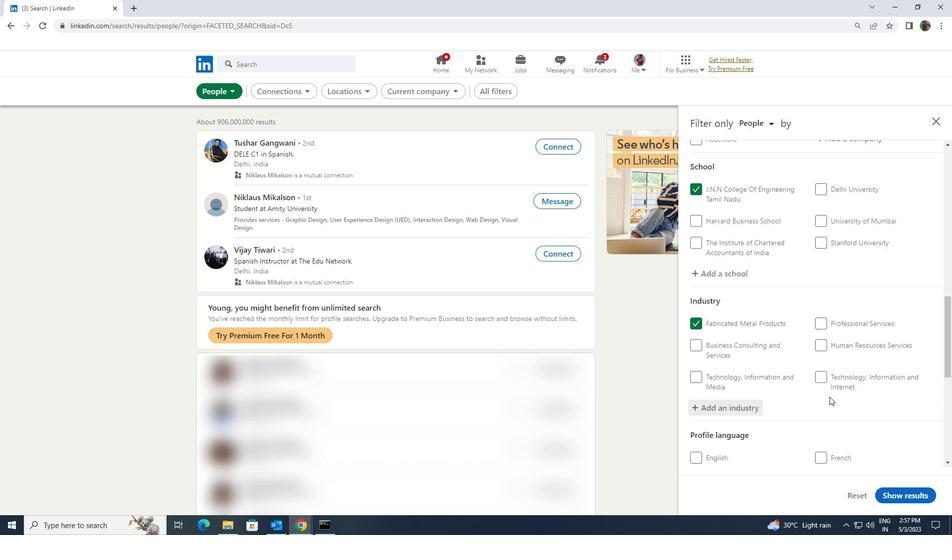 
Action: Mouse scrolled (826, 399) with delta (0, 0)
Screenshot: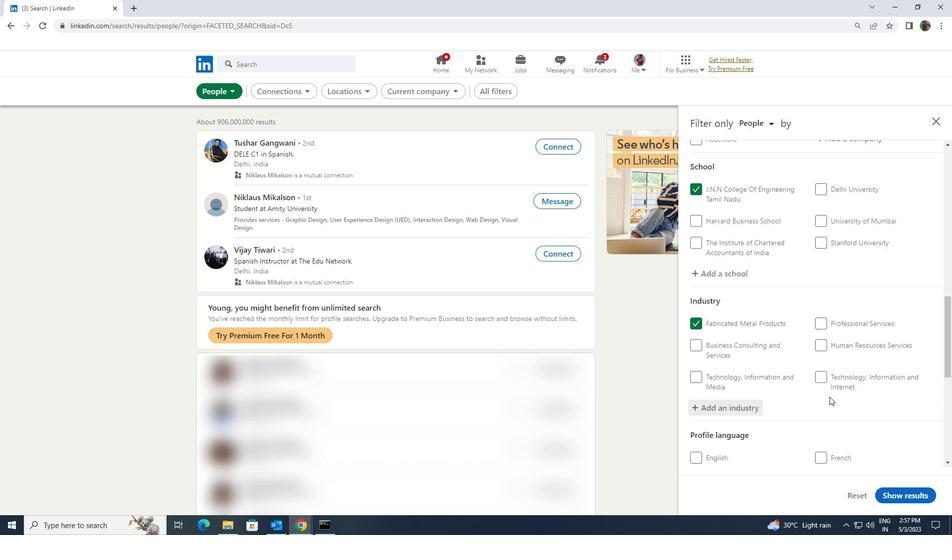 
Action: Mouse scrolled (826, 399) with delta (0, 0)
Screenshot: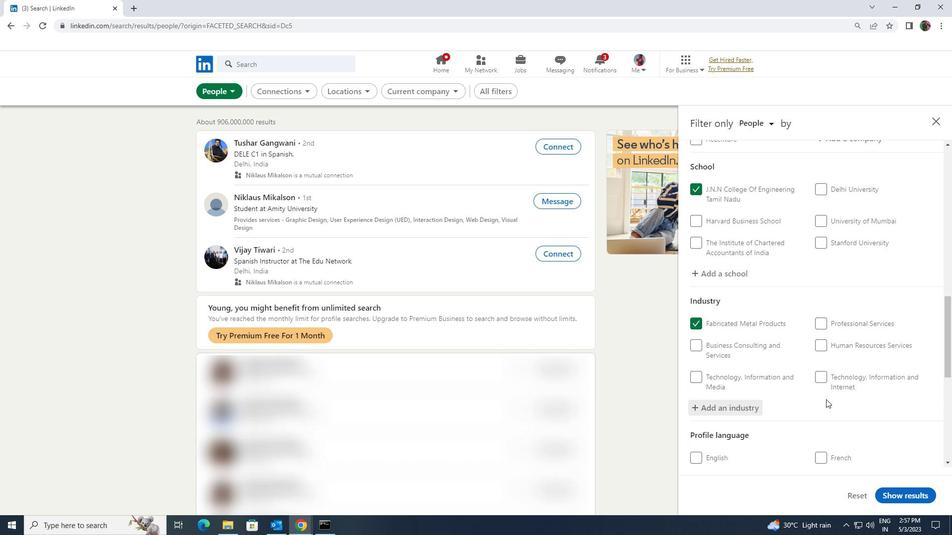 
Action: Mouse moved to (825, 400)
Screenshot: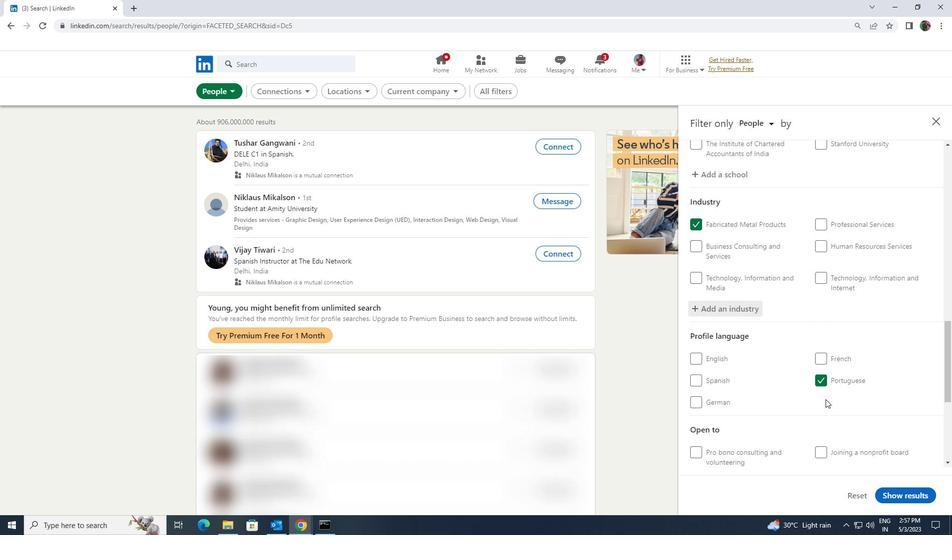 
Action: Mouse scrolled (825, 399) with delta (0, 0)
Screenshot: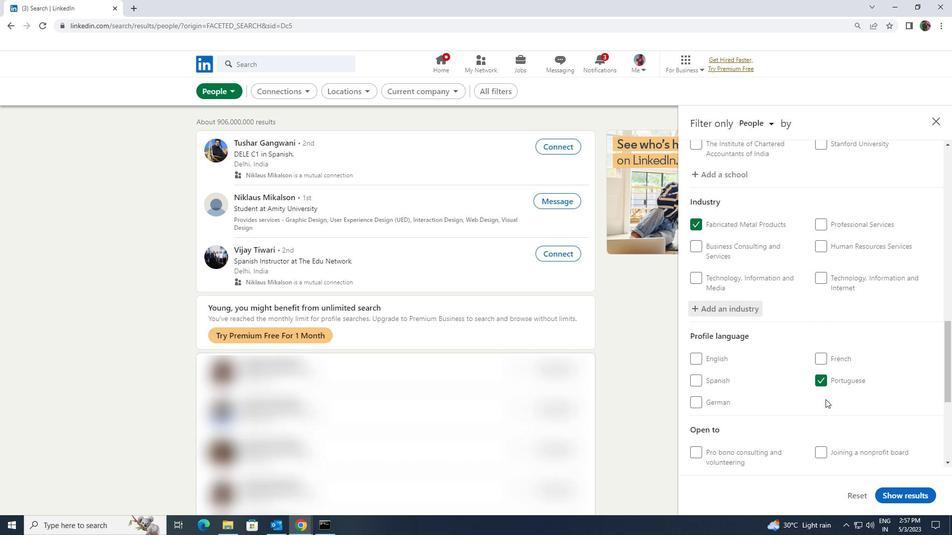 
Action: Mouse moved to (825, 400)
Screenshot: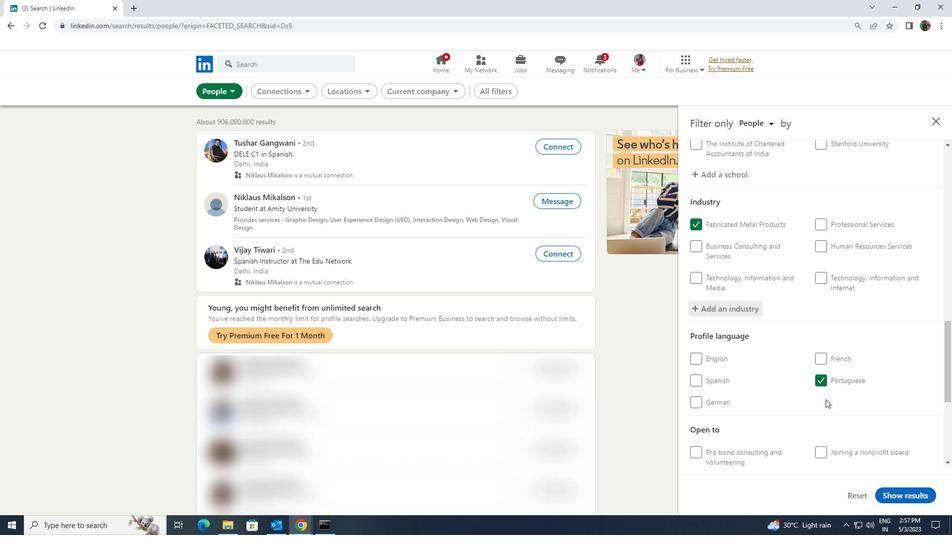
Action: Mouse scrolled (825, 399) with delta (0, 0)
Screenshot: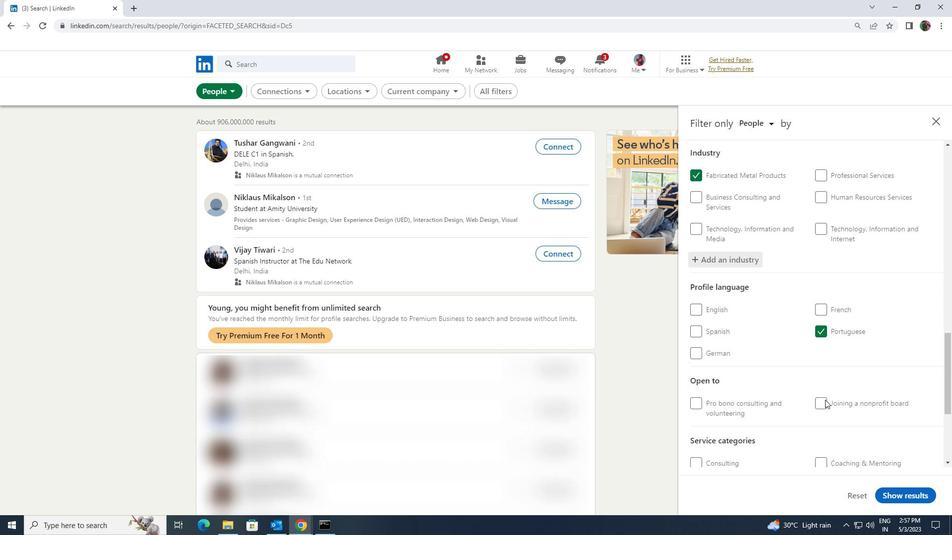 
Action: Mouse scrolled (825, 399) with delta (0, 0)
Screenshot: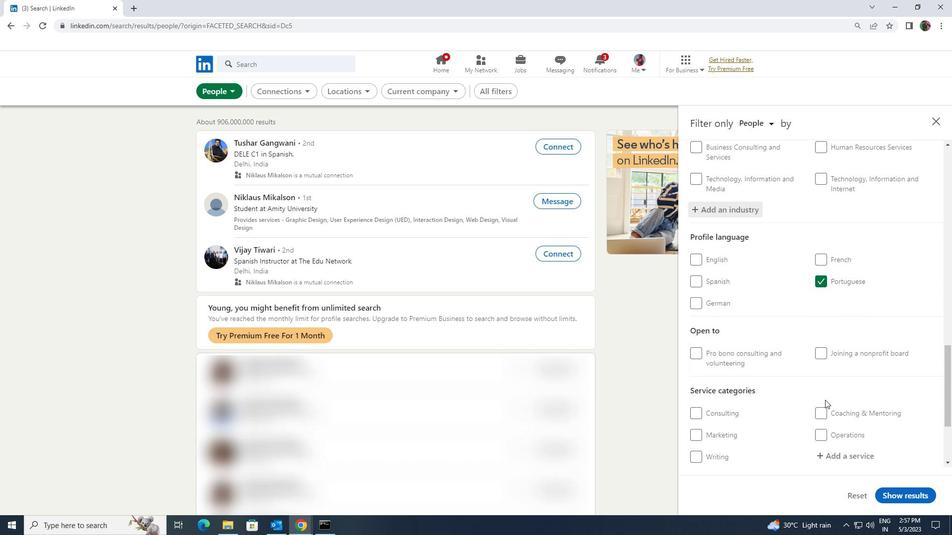 
Action: Mouse moved to (824, 401)
Screenshot: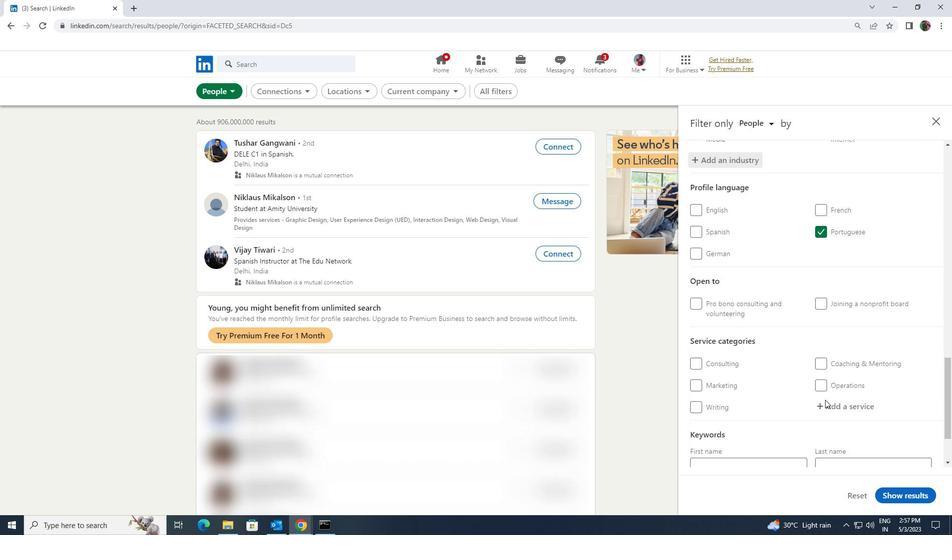 
Action: Mouse pressed left at (824, 401)
Screenshot: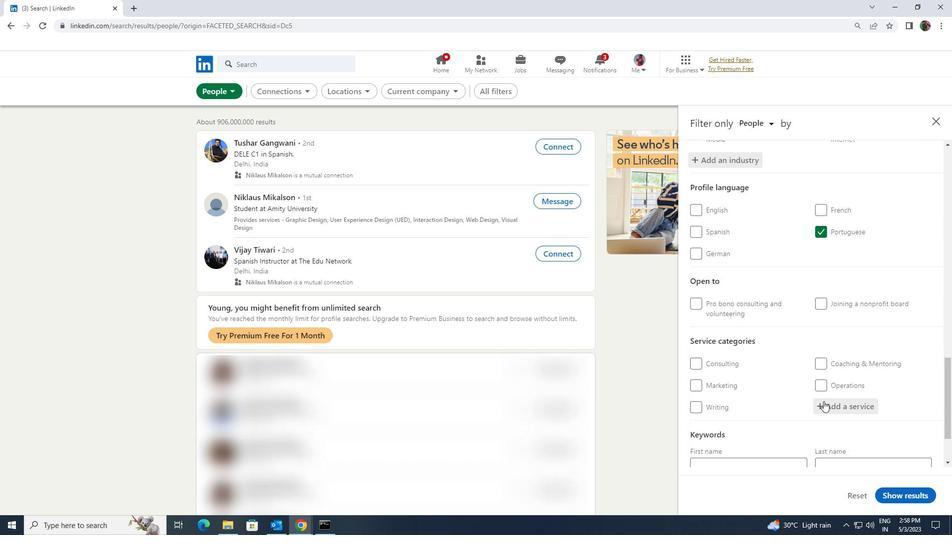 
Action: Key pressed <Key.shift><Key.shift><Key.shift><Key.shift>WEALTH<Key.space><Key.shift>MANAGEMENT
Screenshot: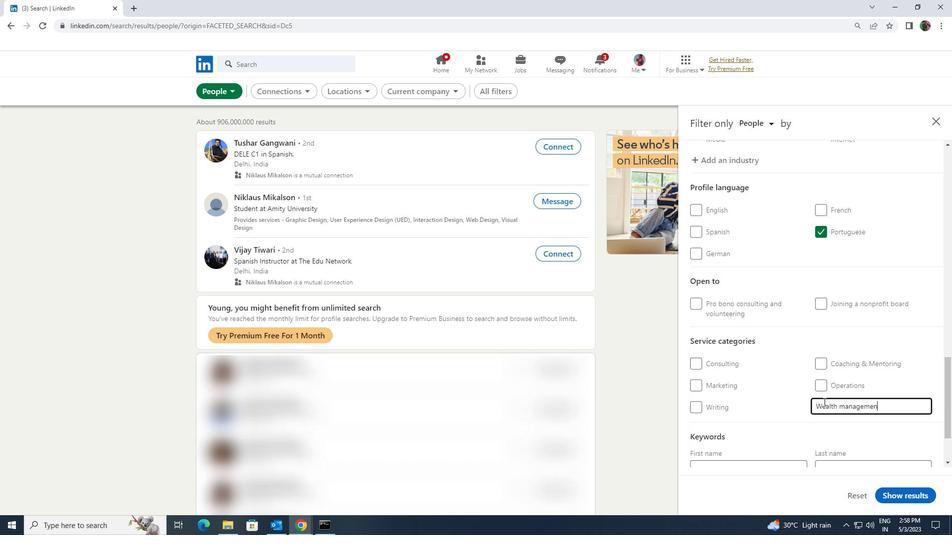 
Action: Mouse scrolled (824, 401) with delta (0, 0)
Screenshot: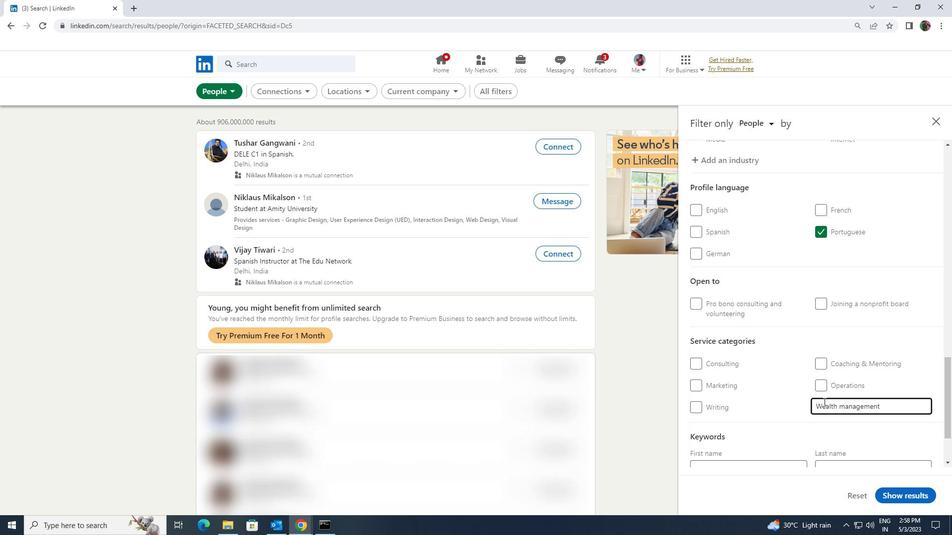 
Action: Mouse scrolled (824, 401) with delta (0, 0)
Screenshot: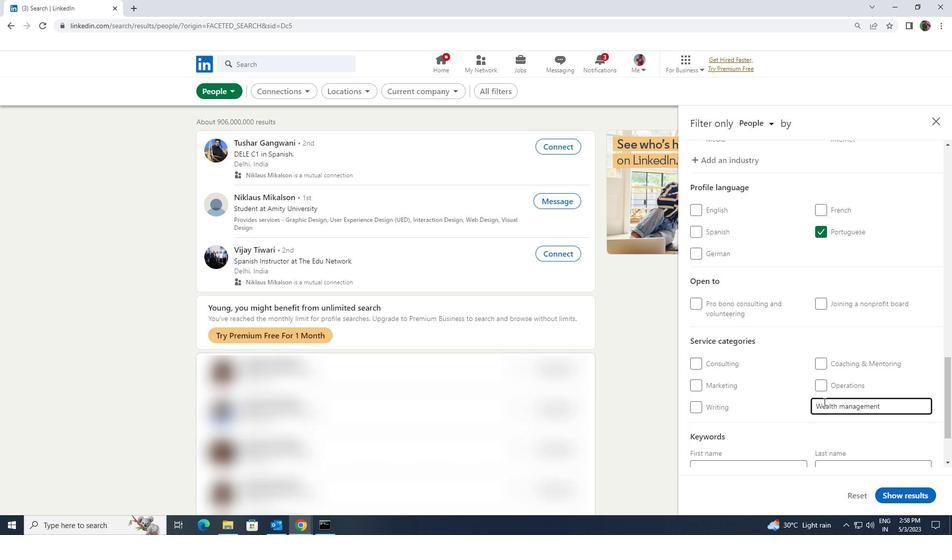 
Action: Mouse scrolled (824, 401) with delta (0, 0)
Screenshot: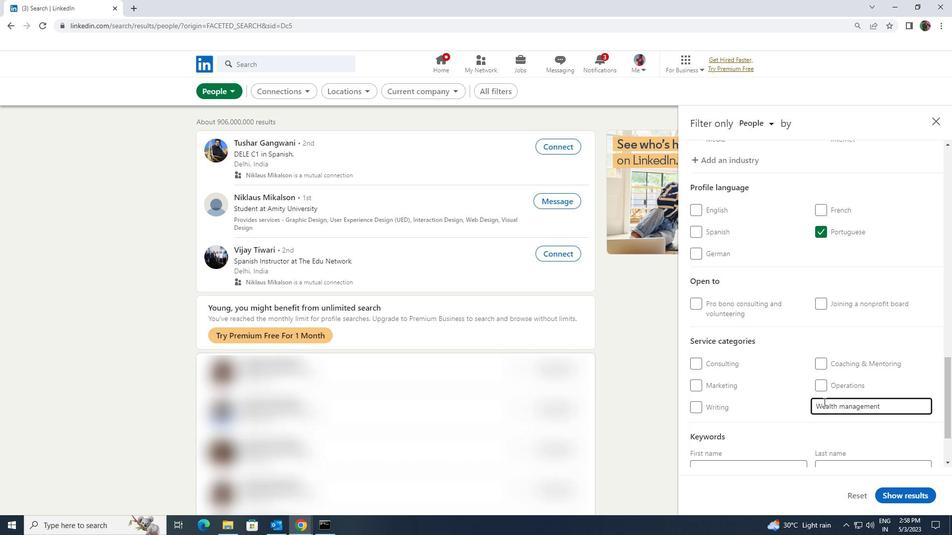 
Action: Mouse moved to (797, 418)
Screenshot: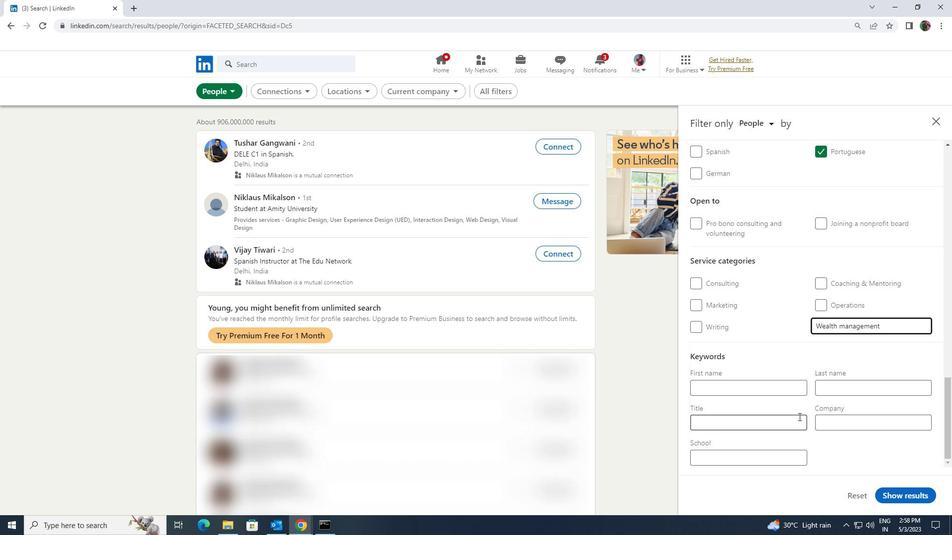 
Action: Mouse pressed left at (797, 418)
Screenshot: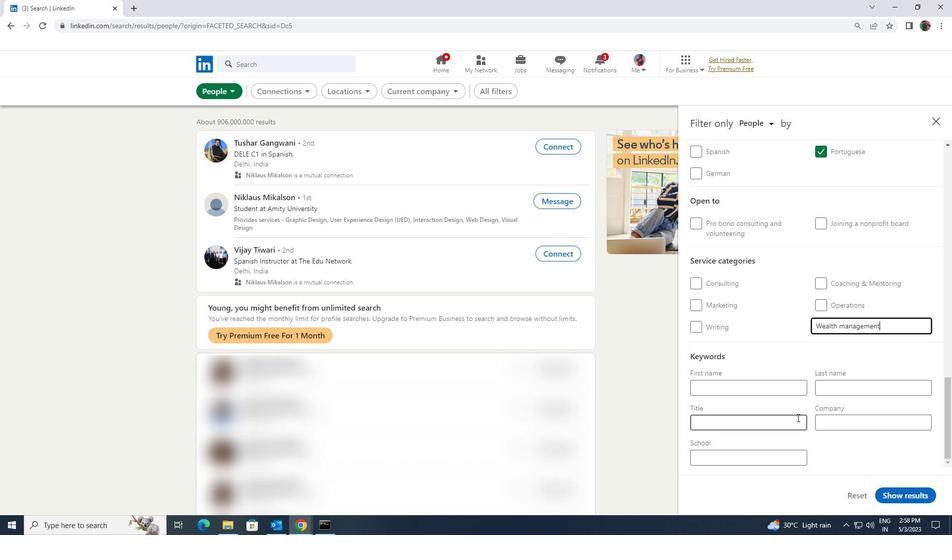 
Action: Mouse moved to (797, 418)
Screenshot: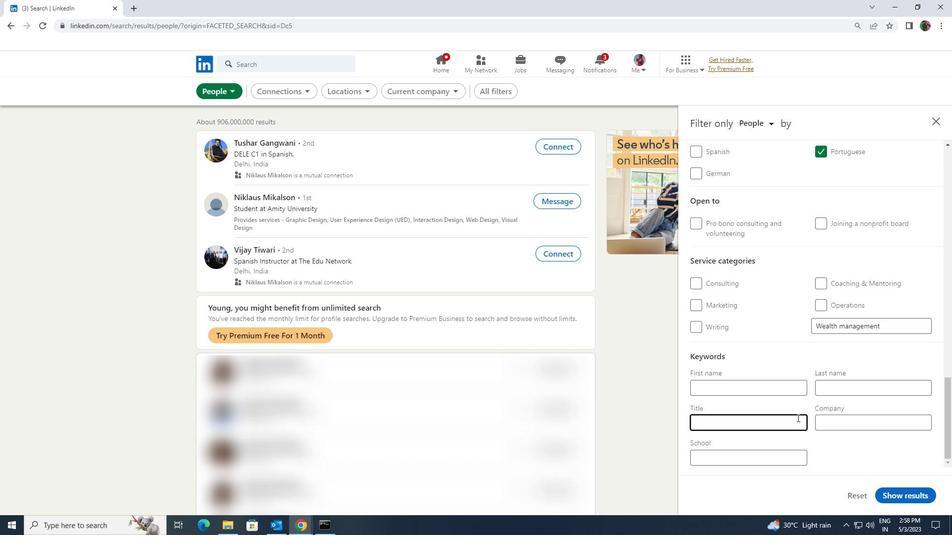 
Action: Key pressed <Key.shift>PHONE<Key.space><Key.shift>SURVEY<Key.space><Key.shift>CONDUCTOR<Key.enter>
Screenshot: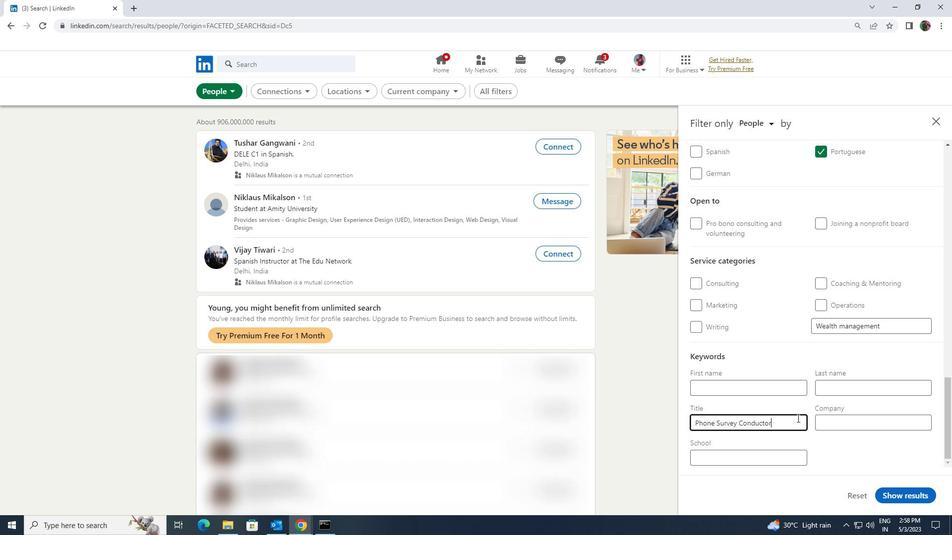 
Action: Mouse moved to (892, 493)
Screenshot: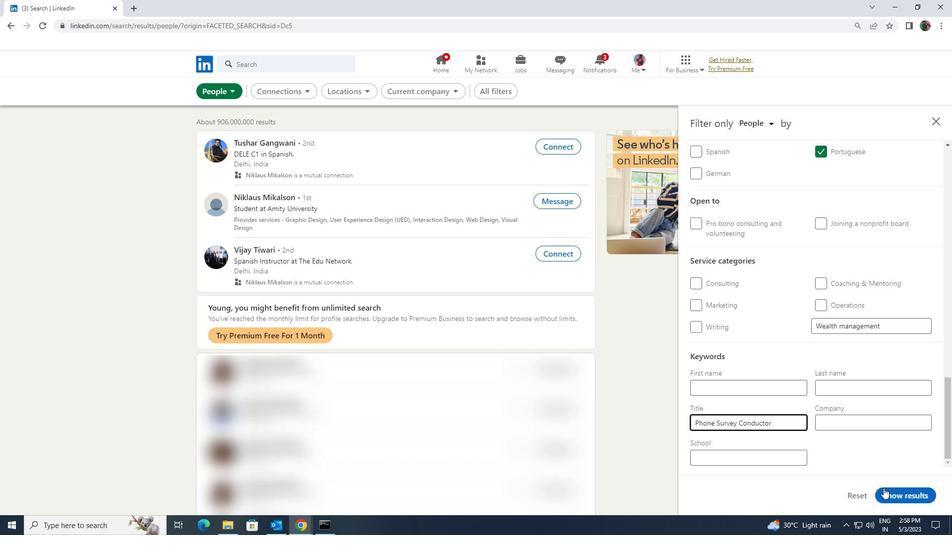 
Action: Mouse pressed left at (892, 493)
Screenshot: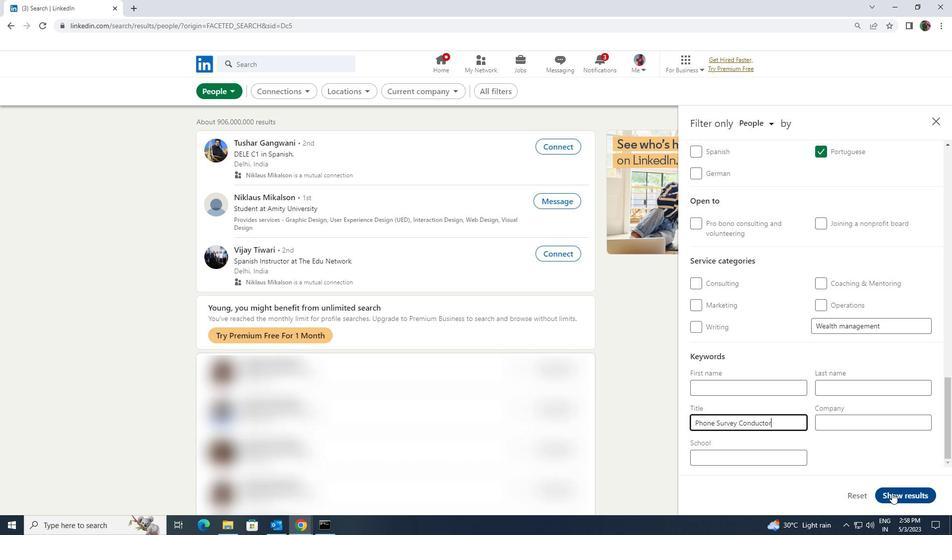 
